 Task: Add an event with the title Second Networking Luncheon, date '2023/10/05', time 7:00 AM to 9:00 AMand add a description: The training workshop will be facilitated by experienced leadership experts who will provide guidance, insights, and practical tips throughout the session. Participants will have ample opportunities to ask questions, share experiences, and receive personalized feedback on their leadership development., put the event into Yellow category . Add location for the event as: Kuala Lumpur, Malaysia, logged in from the account softage.8@softage.netand send the event invitation to softage.5@softage.net and softage.6@softage.net. Set a reminder for the event 15 minutes before
Action: Mouse moved to (116, 148)
Screenshot: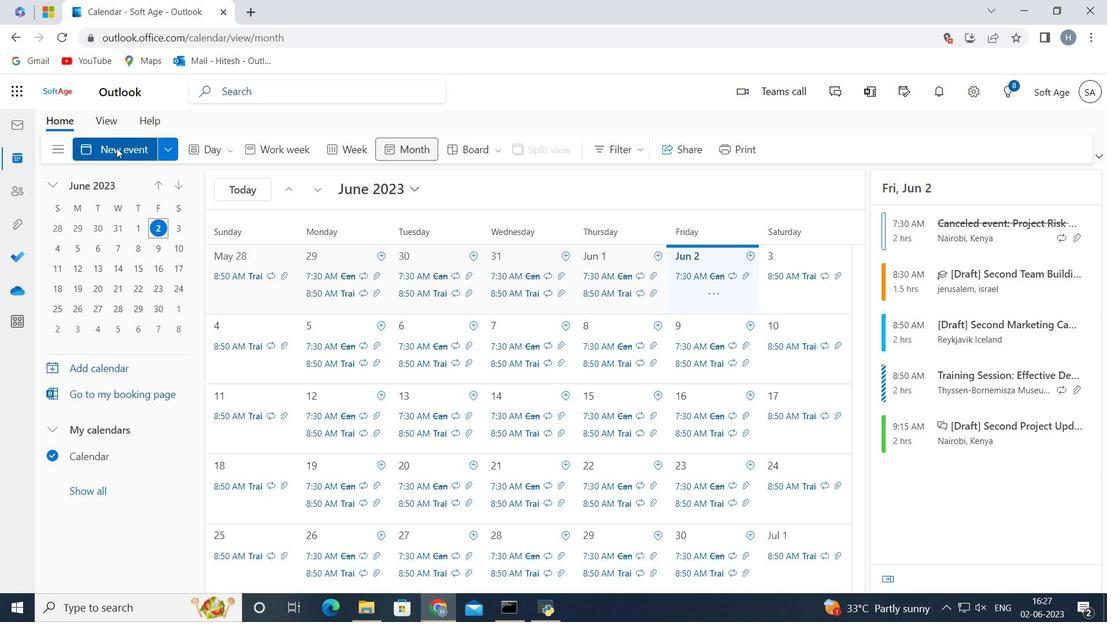 
Action: Mouse pressed left at (116, 148)
Screenshot: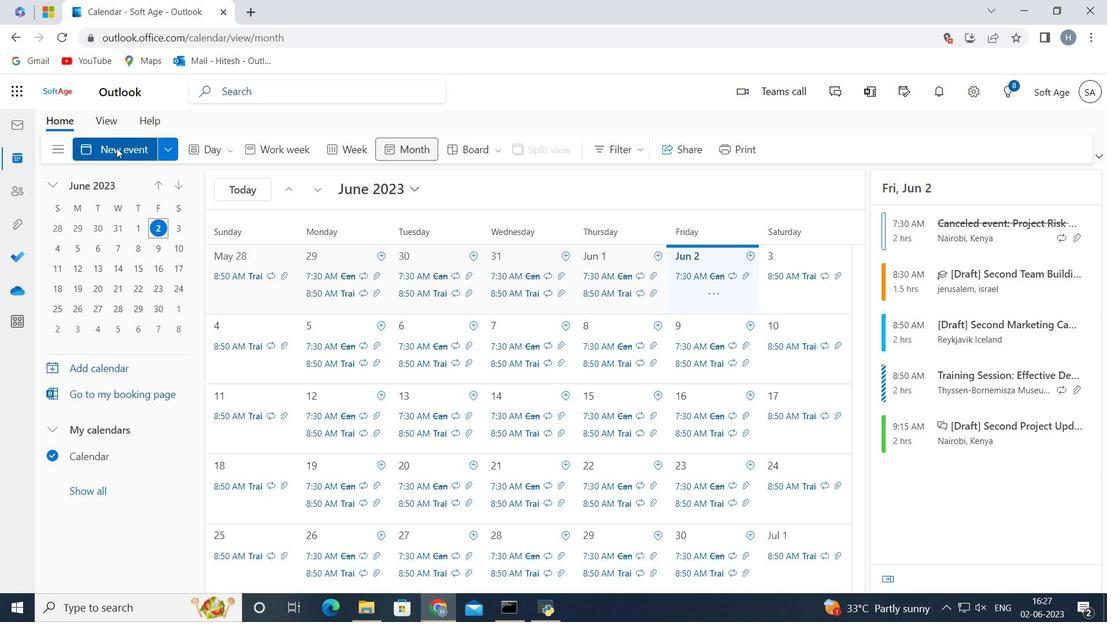 
Action: Mouse moved to (268, 237)
Screenshot: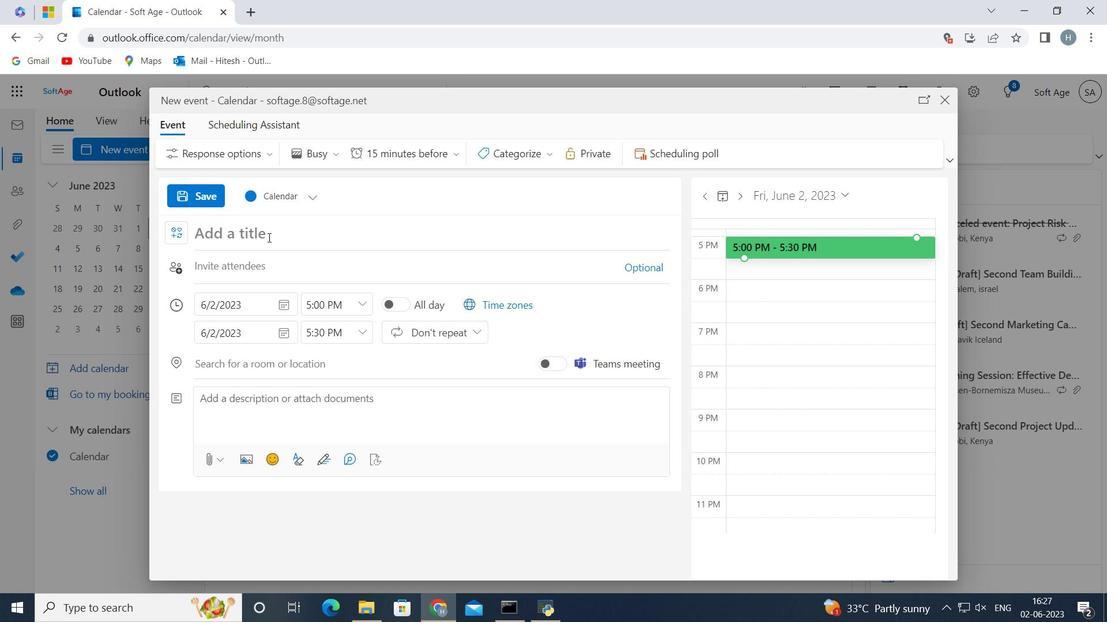 
Action: Key pressed <Key.shift>Second<Key.space><Key.shift><Key.shift><Key.shift><Key.shift><Key.shift><Key.shift><Key.shift><Key.shift><Key.shift><Key.shift><Key.shift>Networking<Key.space><Key.shift>Luncheon<Key.space>
Screenshot: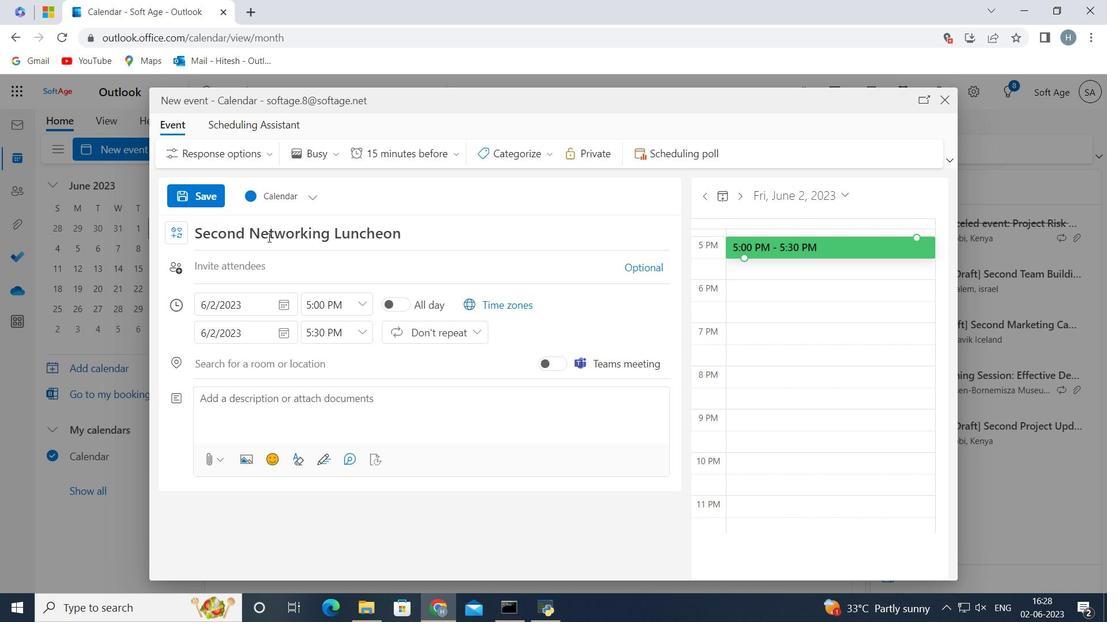 
Action: Mouse moved to (289, 307)
Screenshot: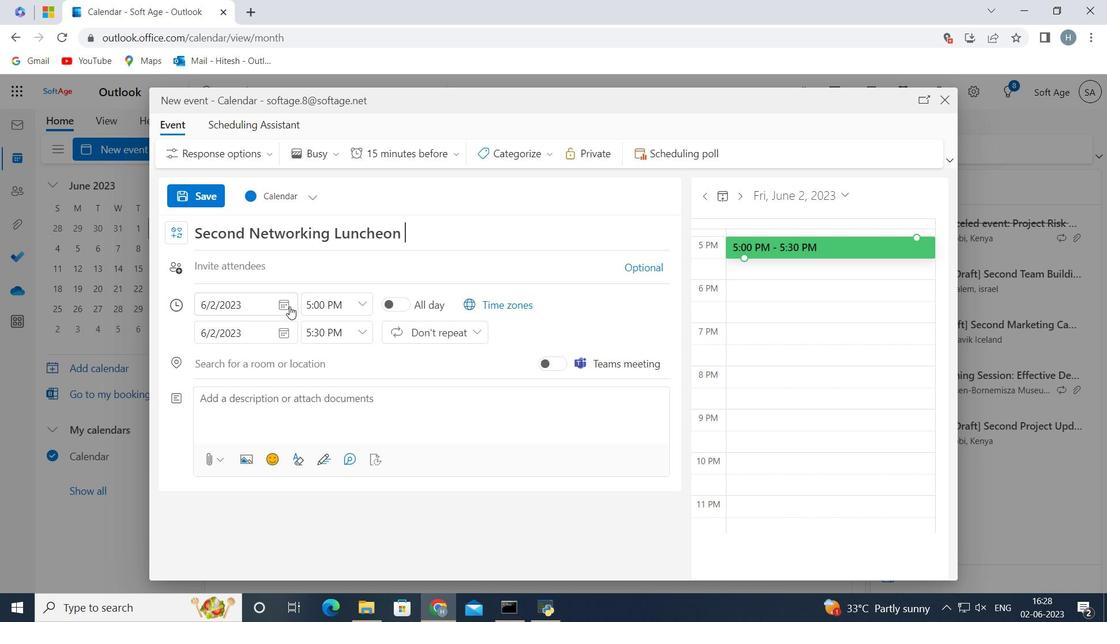 
Action: Mouse pressed left at (289, 307)
Screenshot: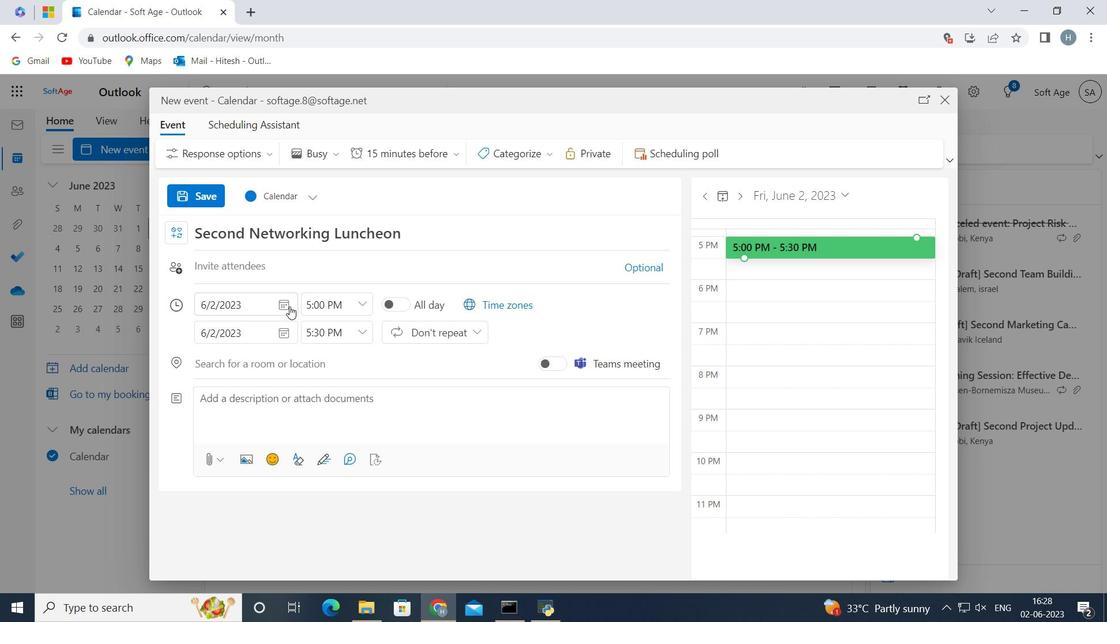
Action: Mouse moved to (334, 327)
Screenshot: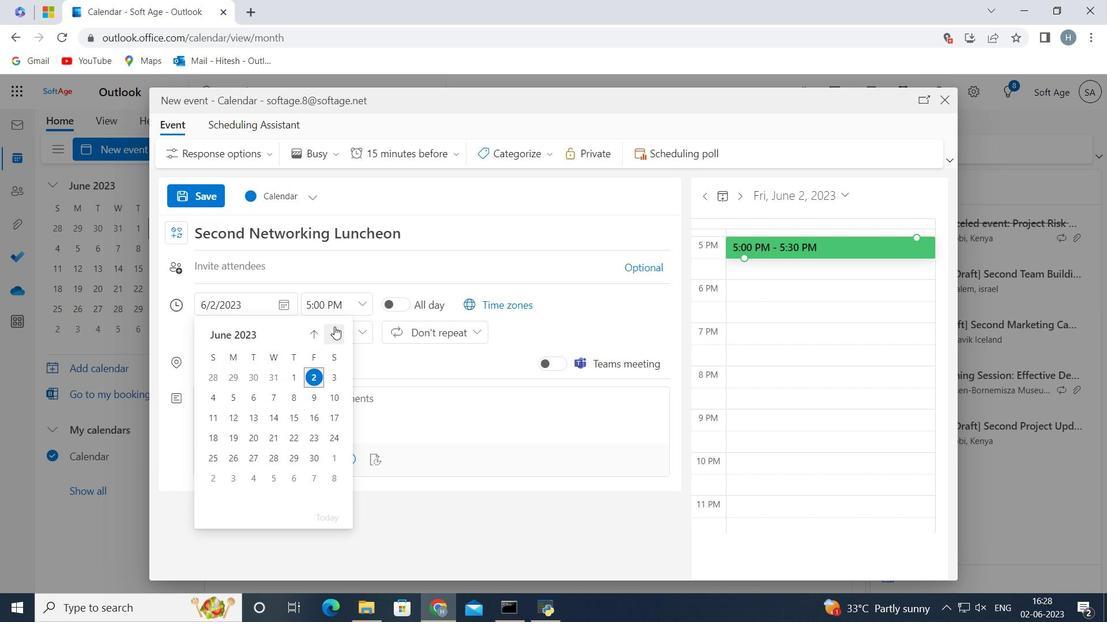 
Action: Mouse pressed left at (334, 327)
Screenshot: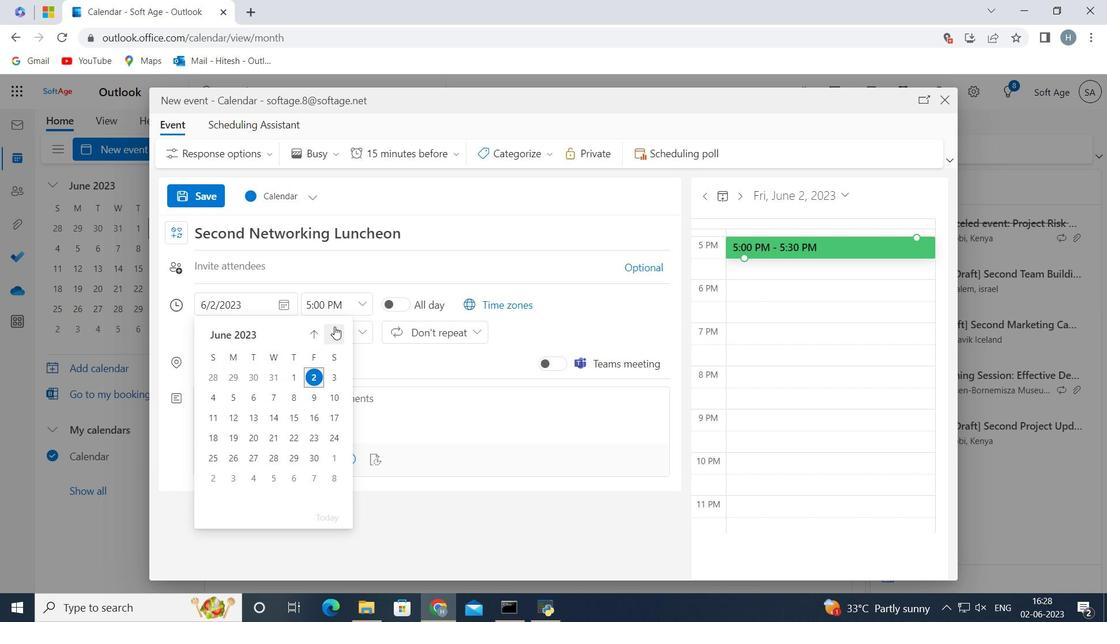 
Action: Mouse pressed left at (334, 327)
Screenshot: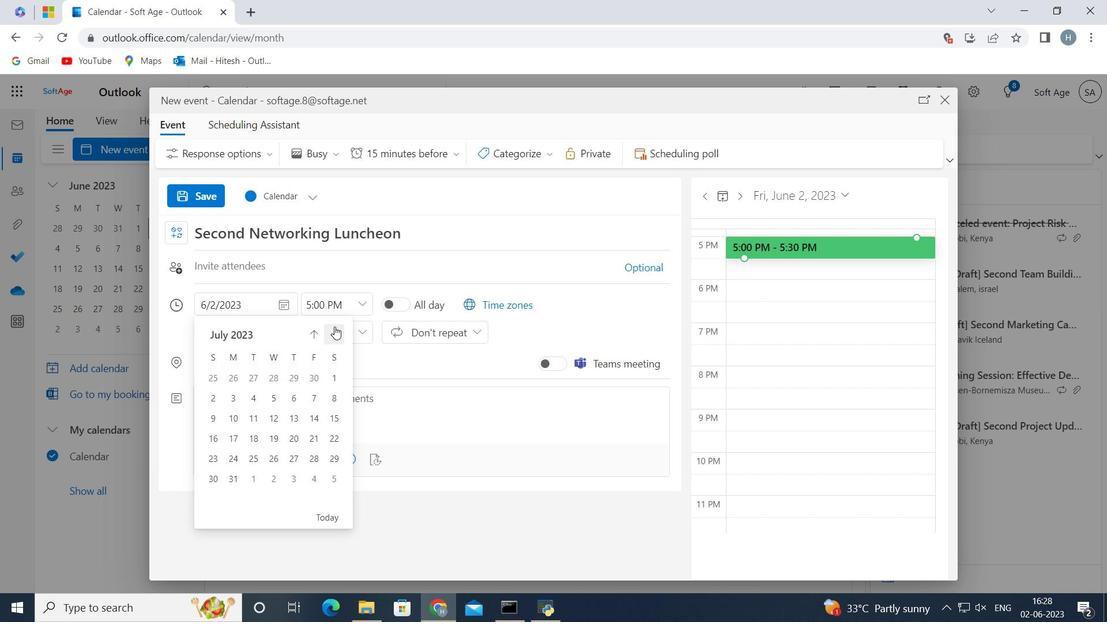 
Action: Mouse pressed left at (334, 327)
Screenshot: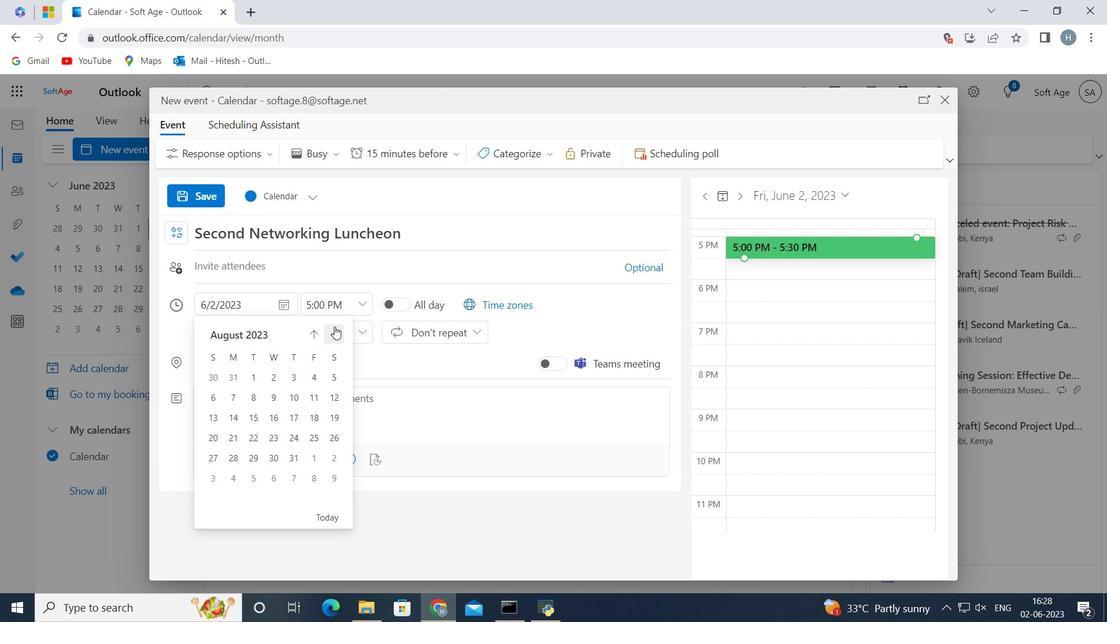 
Action: Mouse pressed left at (334, 327)
Screenshot: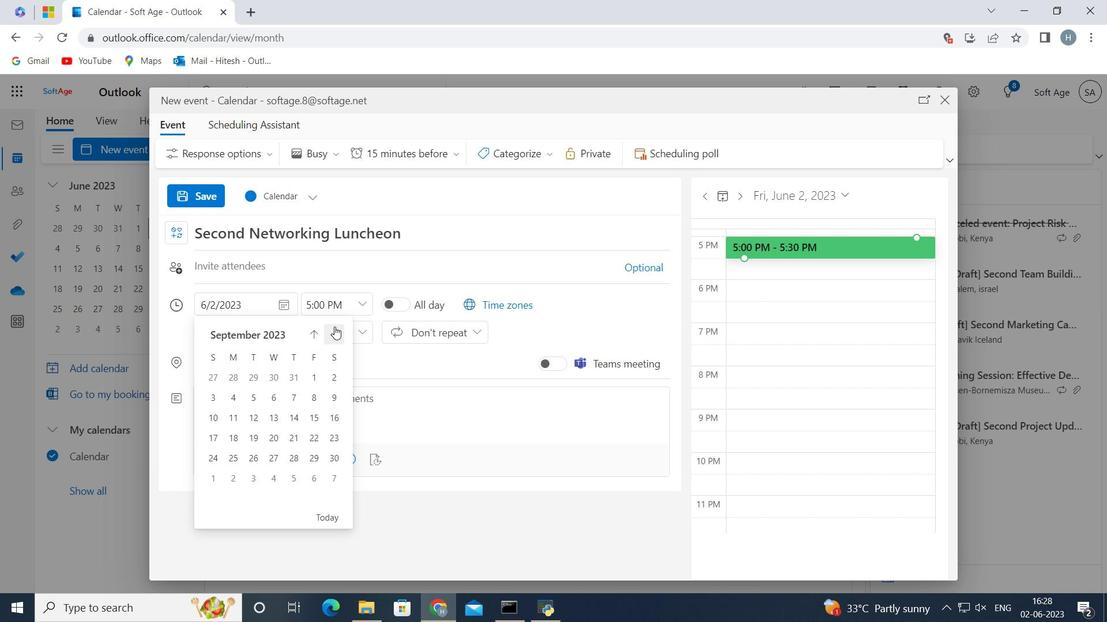 
Action: Mouse moved to (292, 376)
Screenshot: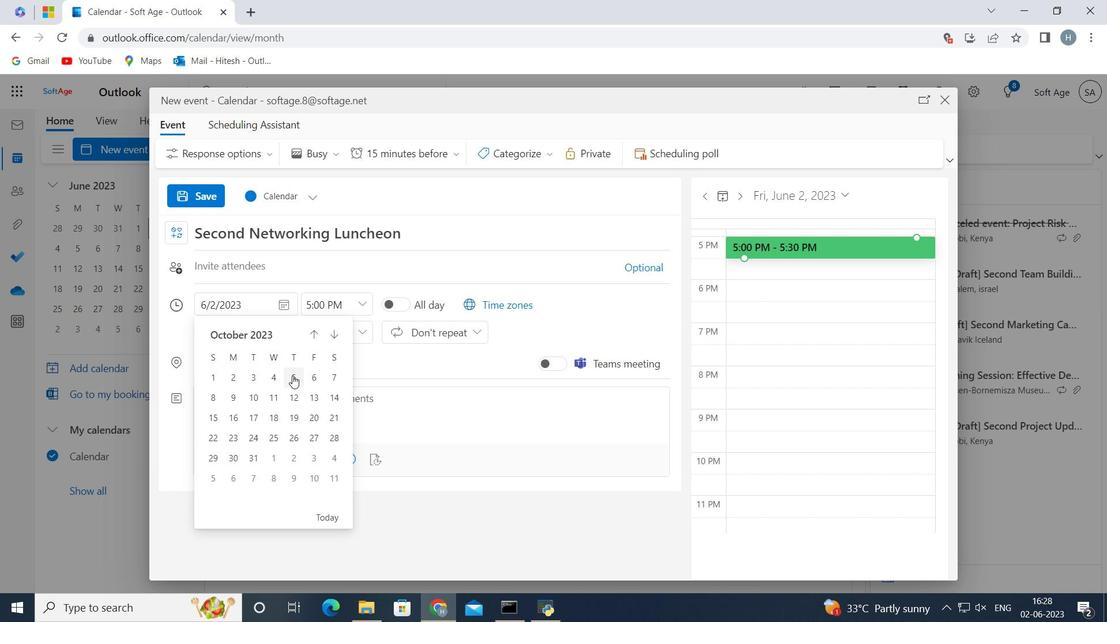 
Action: Mouse pressed left at (292, 376)
Screenshot: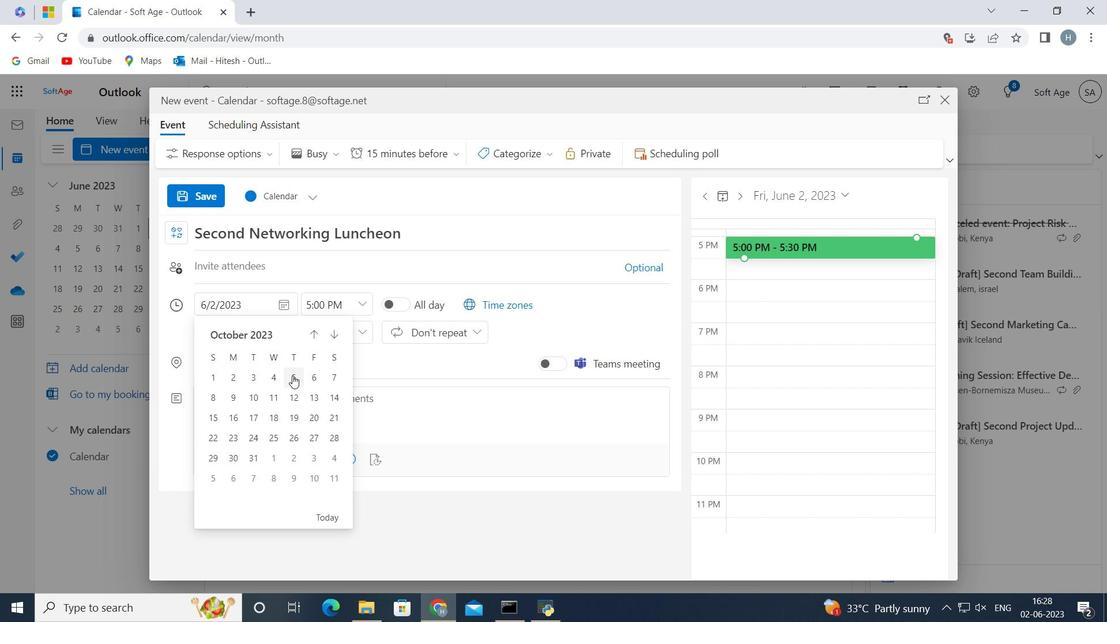 
Action: Mouse moved to (358, 302)
Screenshot: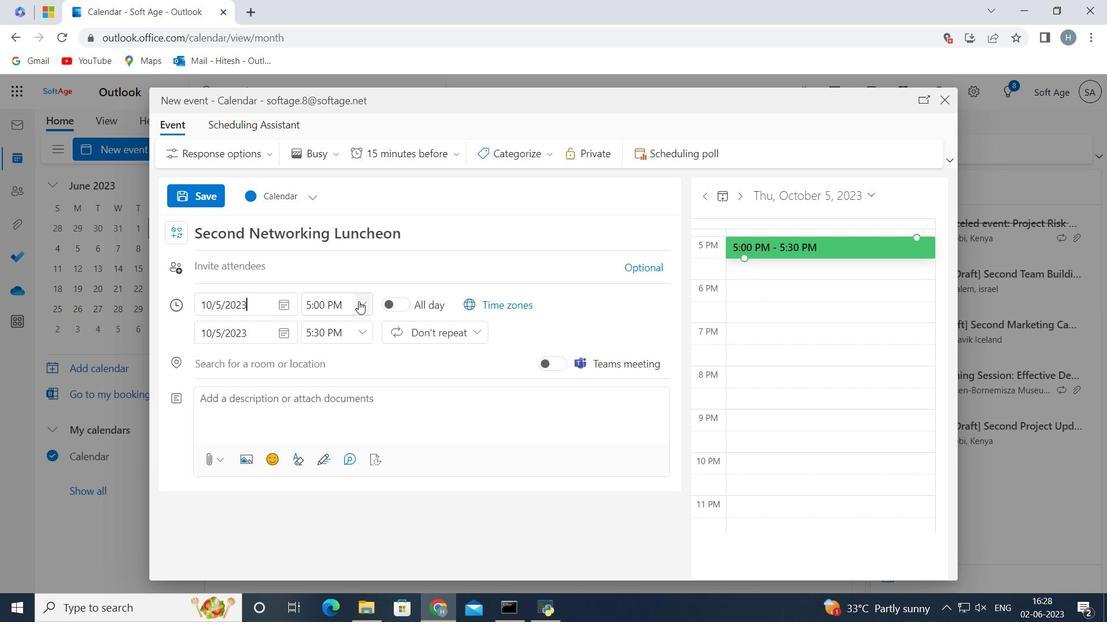 
Action: Mouse pressed left at (358, 302)
Screenshot: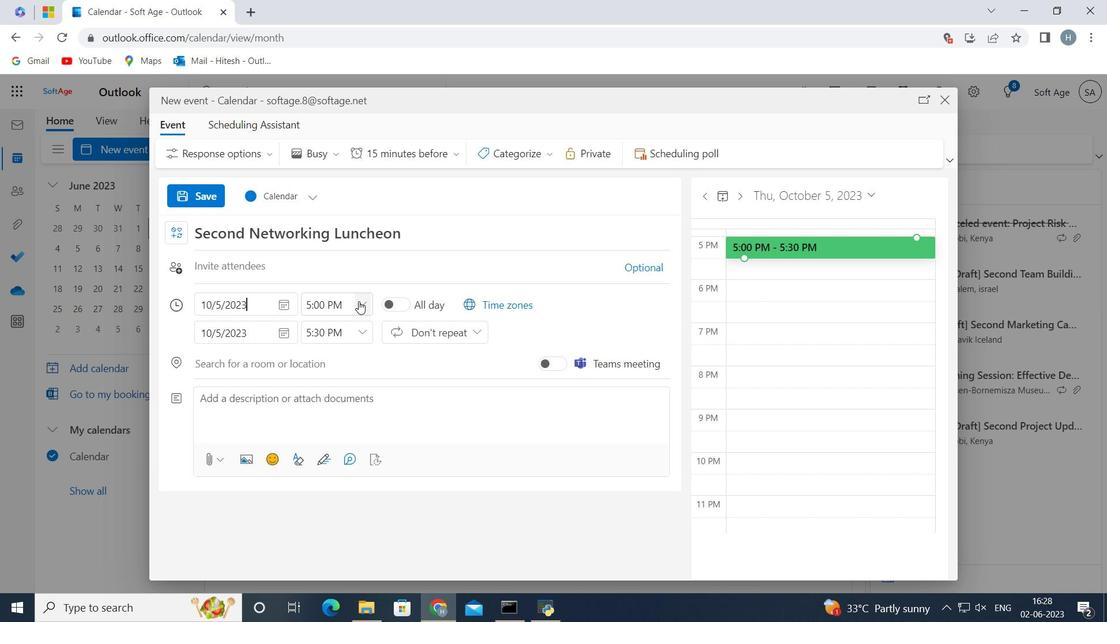 
Action: Mouse moved to (384, 408)
Screenshot: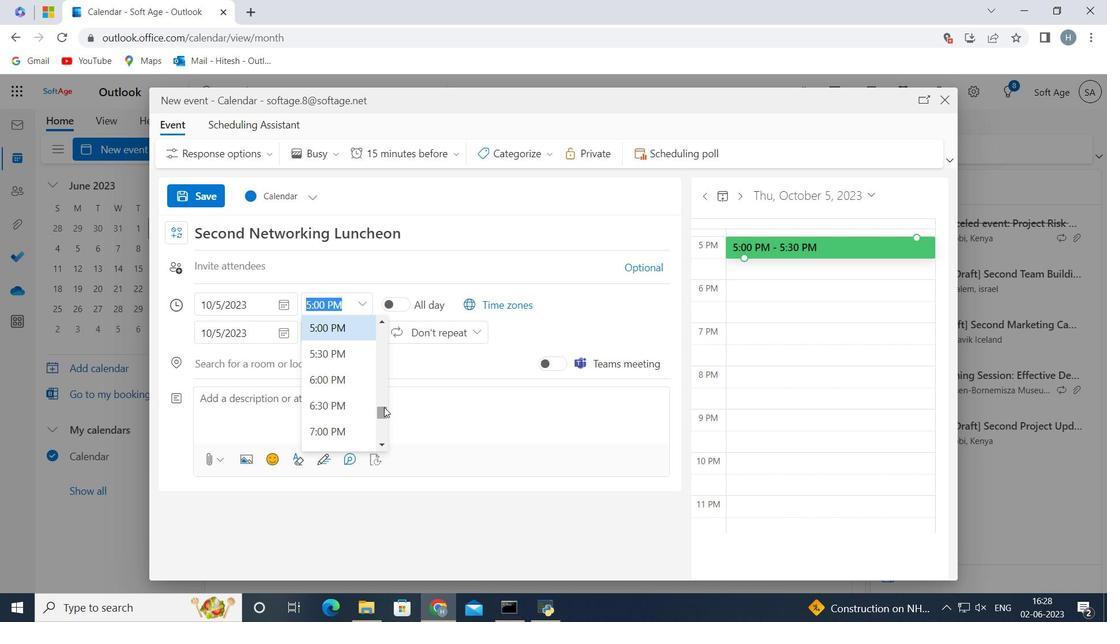 
Action: Mouse pressed left at (384, 408)
Screenshot: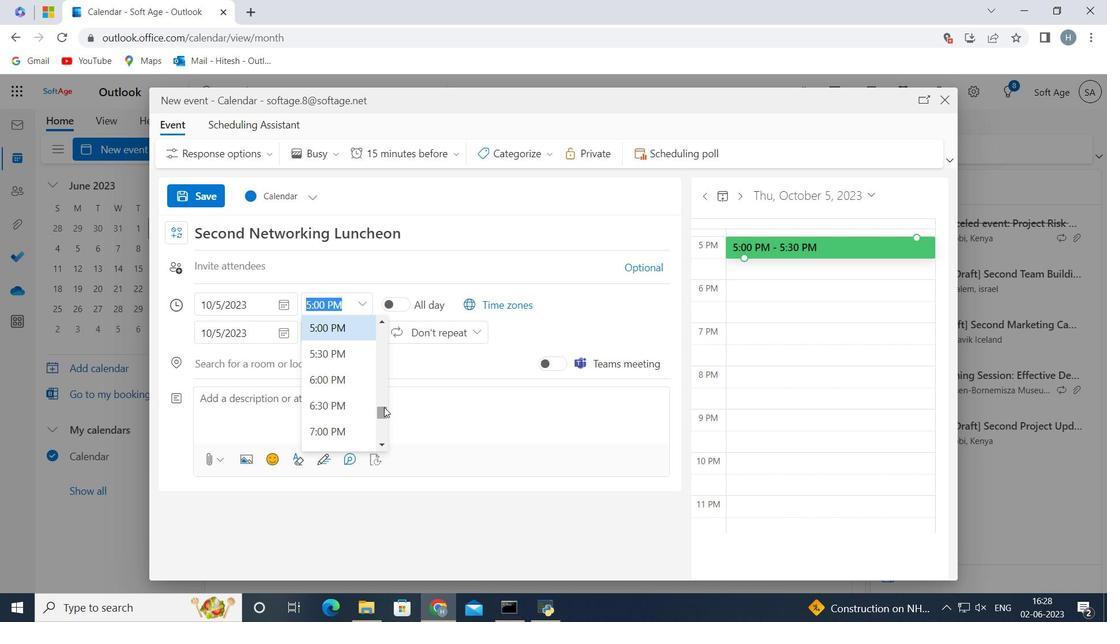 
Action: Mouse moved to (386, 365)
Screenshot: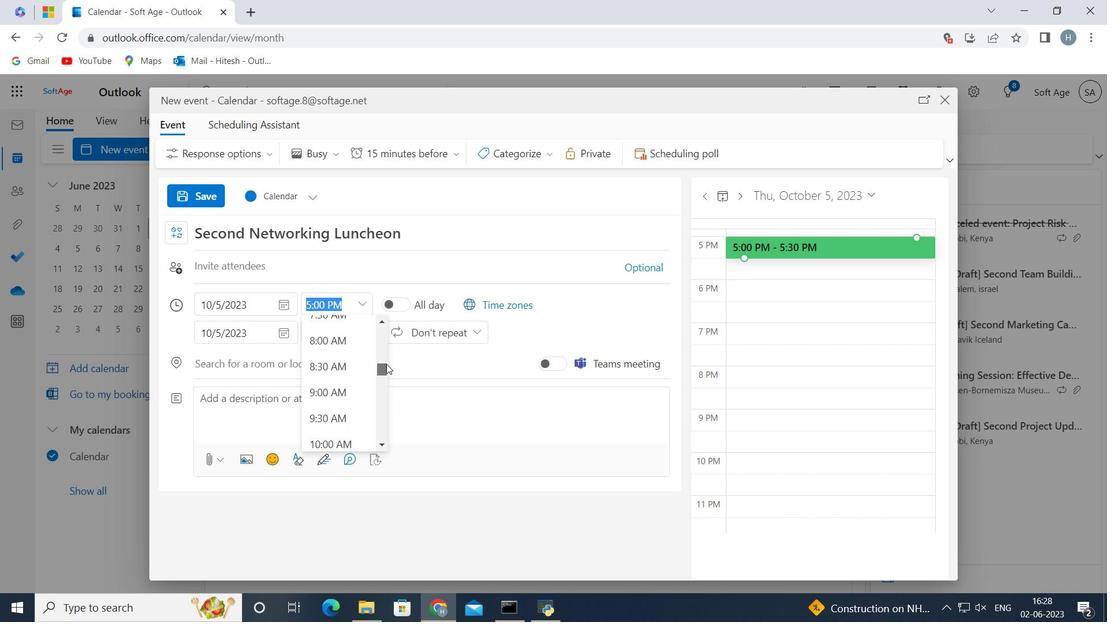 
Action: Mouse pressed left at (386, 365)
Screenshot: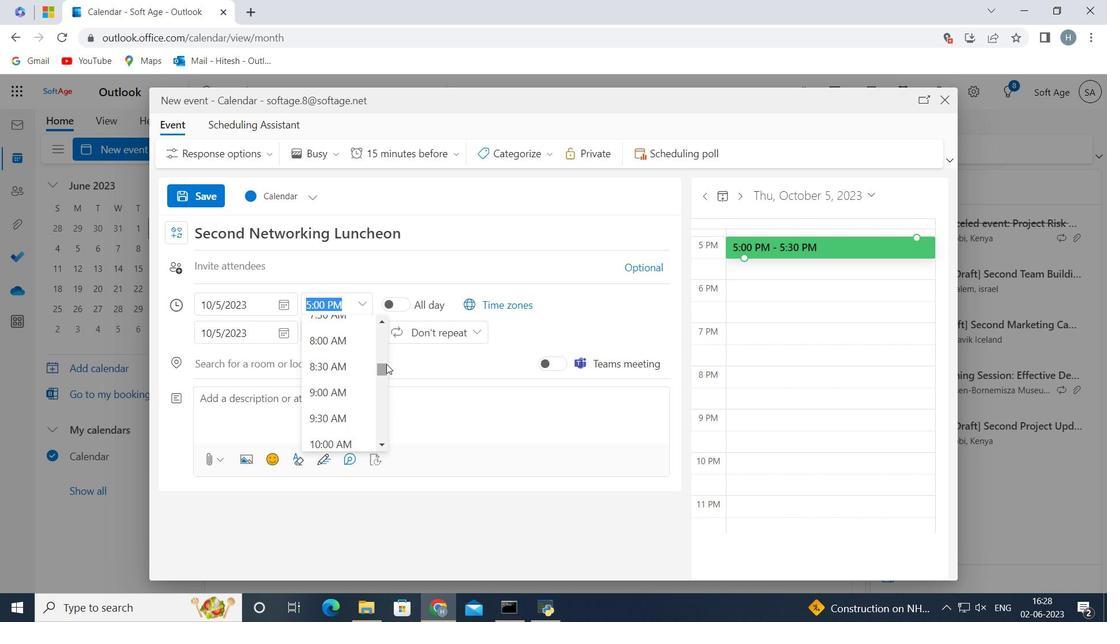 
Action: Mouse moved to (341, 352)
Screenshot: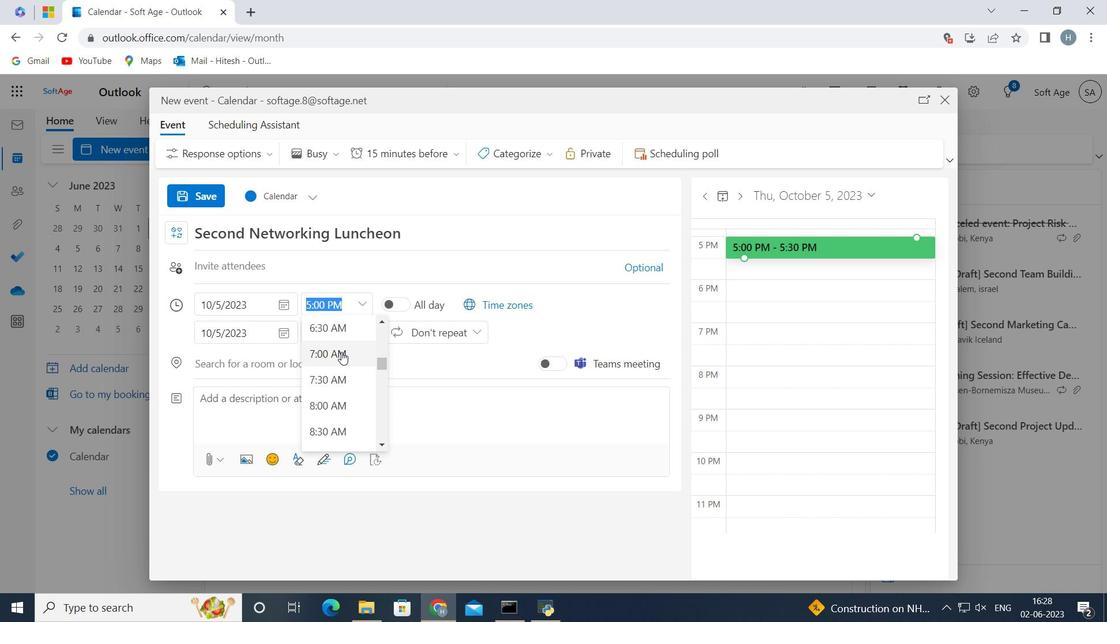 
Action: Mouse pressed left at (341, 352)
Screenshot: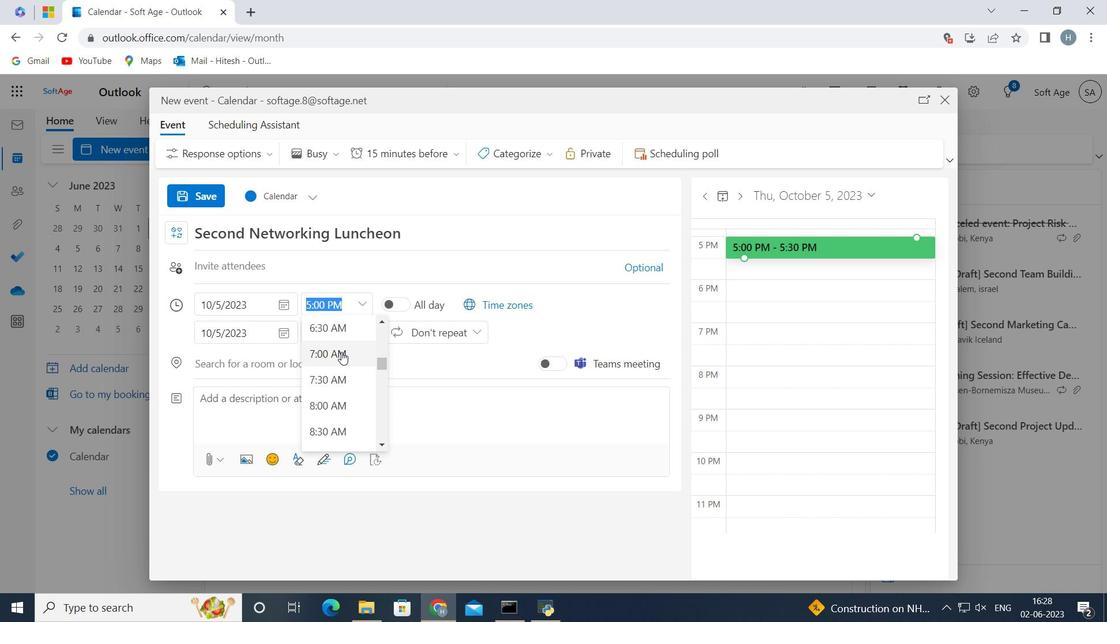
Action: Mouse moved to (362, 326)
Screenshot: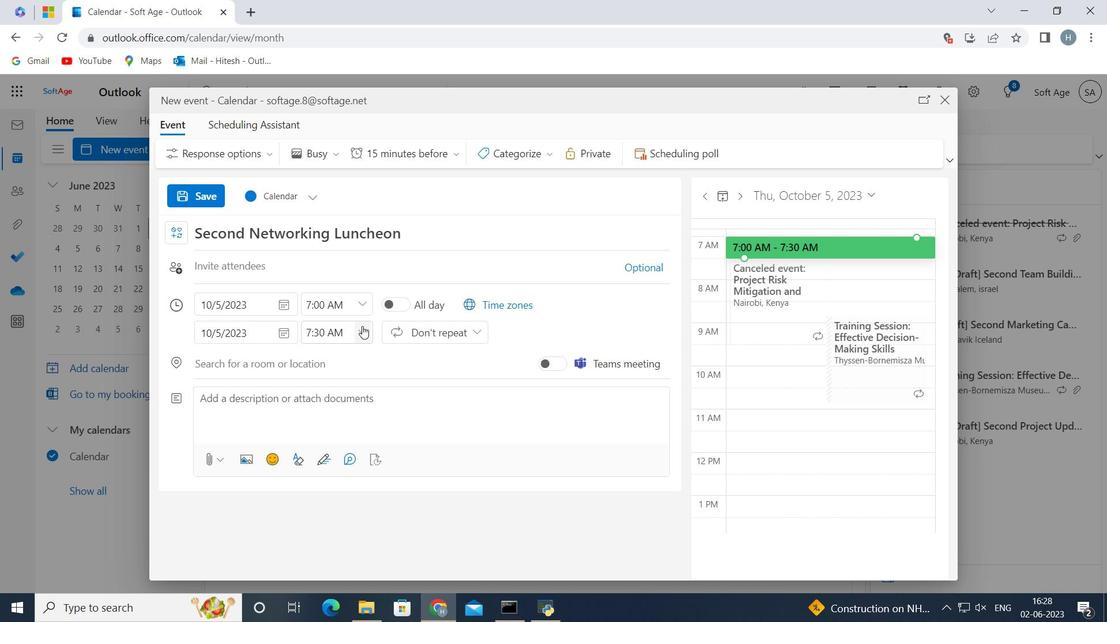 
Action: Mouse pressed left at (362, 326)
Screenshot: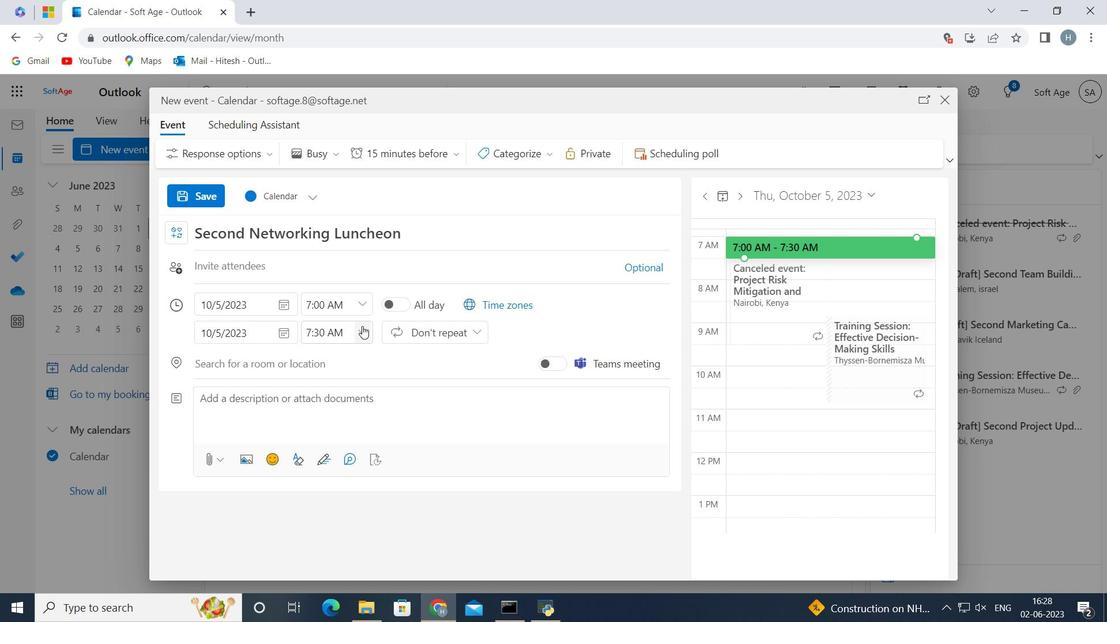 
Action: Mouse moved to (363, 429)
Screenshot: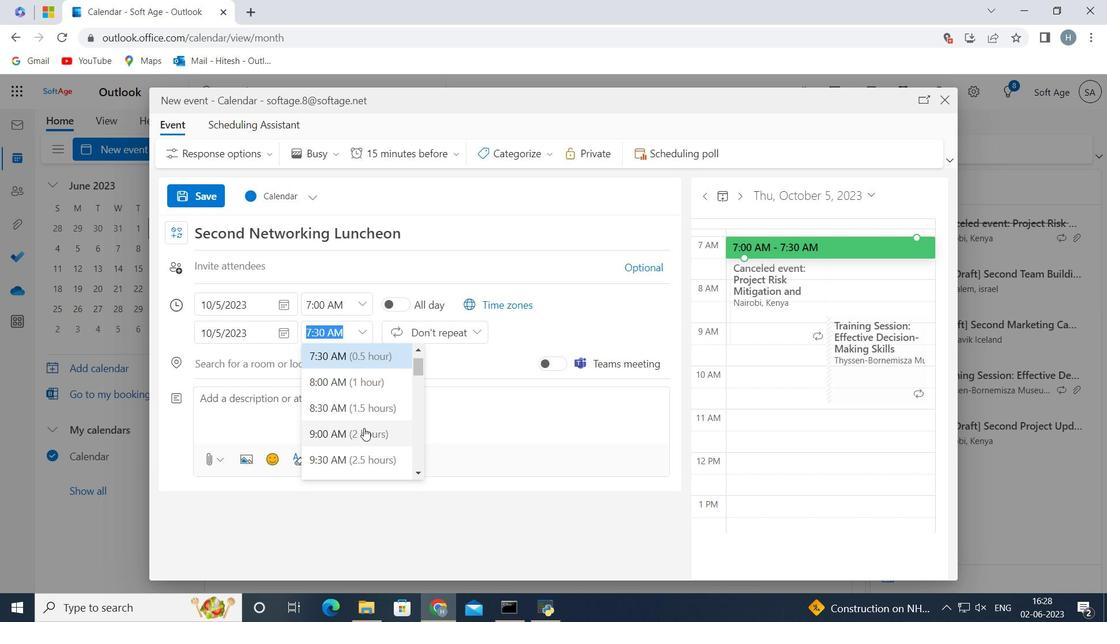 
Action: Mouse pressed left at (363, 429)
Screenshot: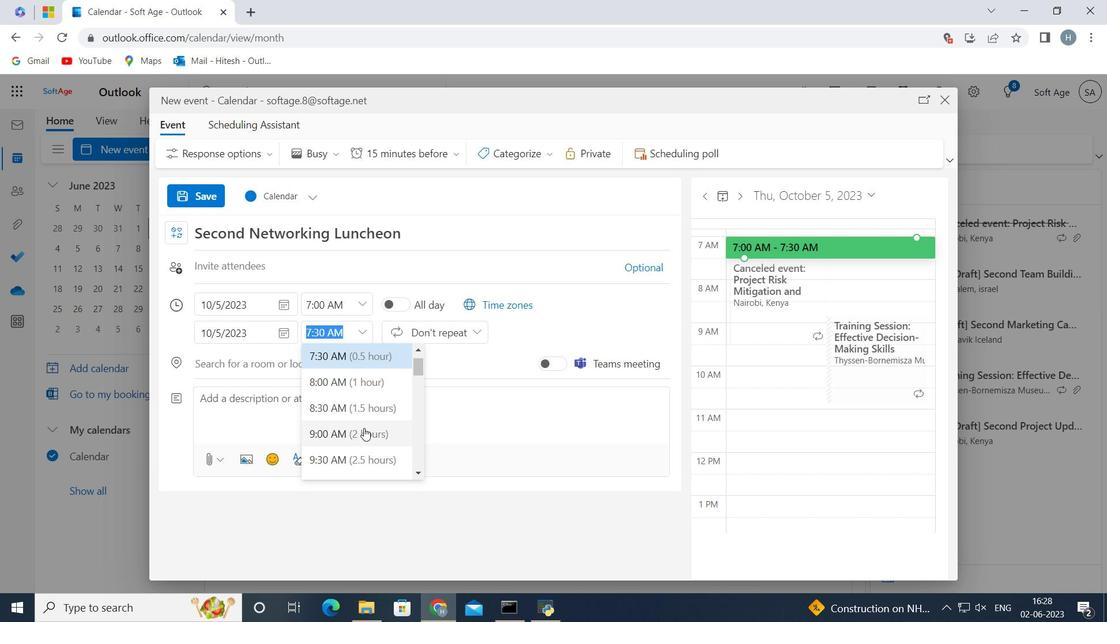 
Action: Mouse moved to (307, 399)
Screenshot: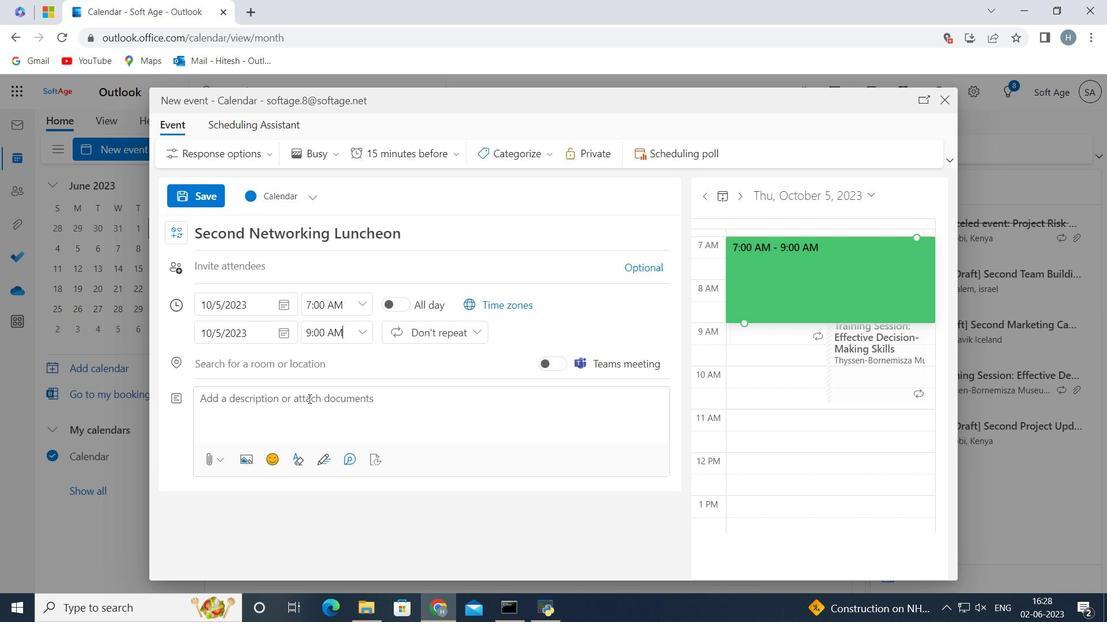 
Action: Mouse pressed left at (307, 399)
Screenshot: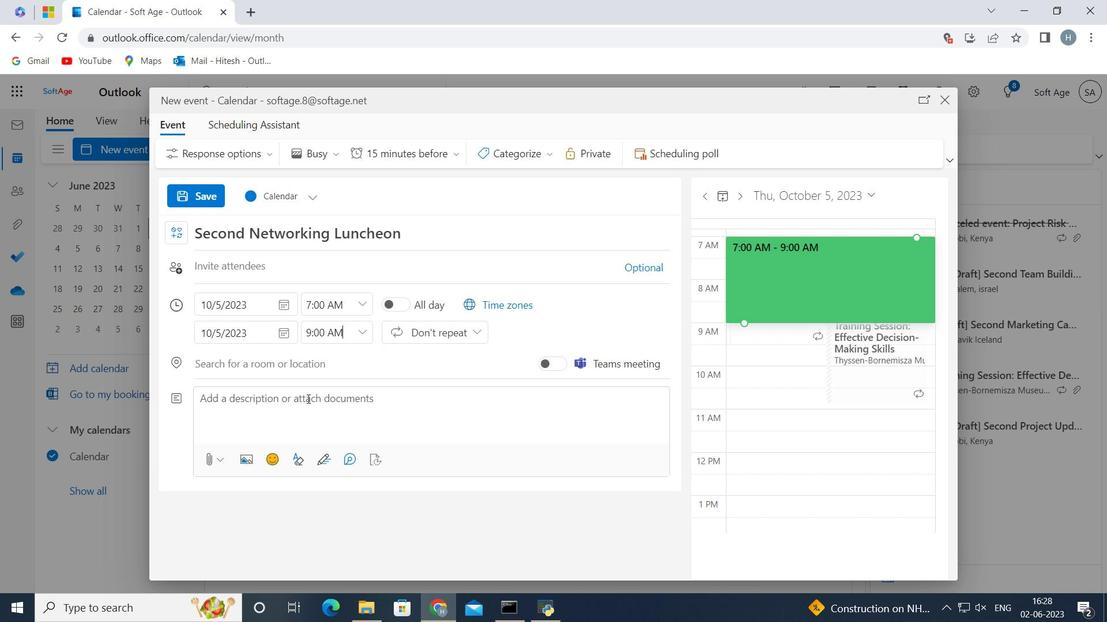 
Action: Key pressed <Key.shift>The<Key.space>training<Key.space>workshop<Key.space>will<Key.space>be<Key.space><Key.shift>facilitated<Key.space>by<Key.space>experienced<Key.space>leadership<Key.space>experts<Key.space>who<Key.space>will<Key.space>provide<Key.space>q<Key.backspace>guidance,<Key.space>ind<Key.backspace>sights<Key.space>and<Key.space>practical<Key.space>tips<Key.space>throughpo<Key.backspace><Key.backspace>out<Key.space>the<Key.space>session,<Key.space>participants<Key.space>will<Key.space>have<Key.space>ample<Key.space>opportunities<Key.space>to<Key.space>ask<Key.space>questions<Key.space>share<Key.space>experiences<Key.space>and<Key.space>reci<Key.backspace>eive<Key.space>personalized<Key.space>feedback<Key.space>on<Key.space>their<Key.space>leadership<Key.space>development<Key.space>
Screenshot: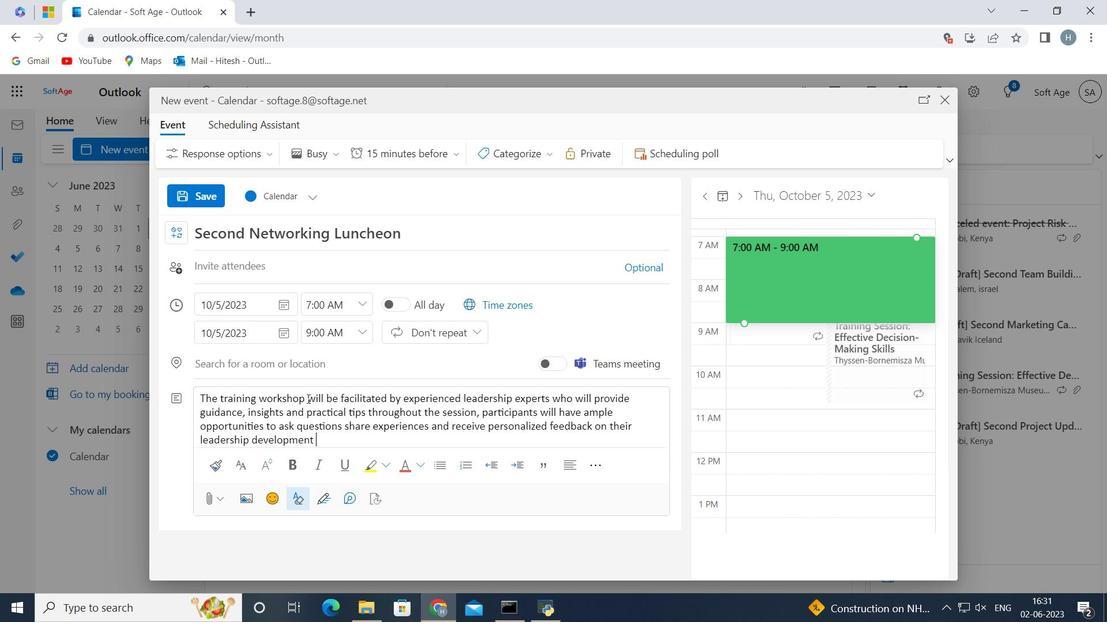 
Action: Mouse moved to (552, 150)
Screenshot: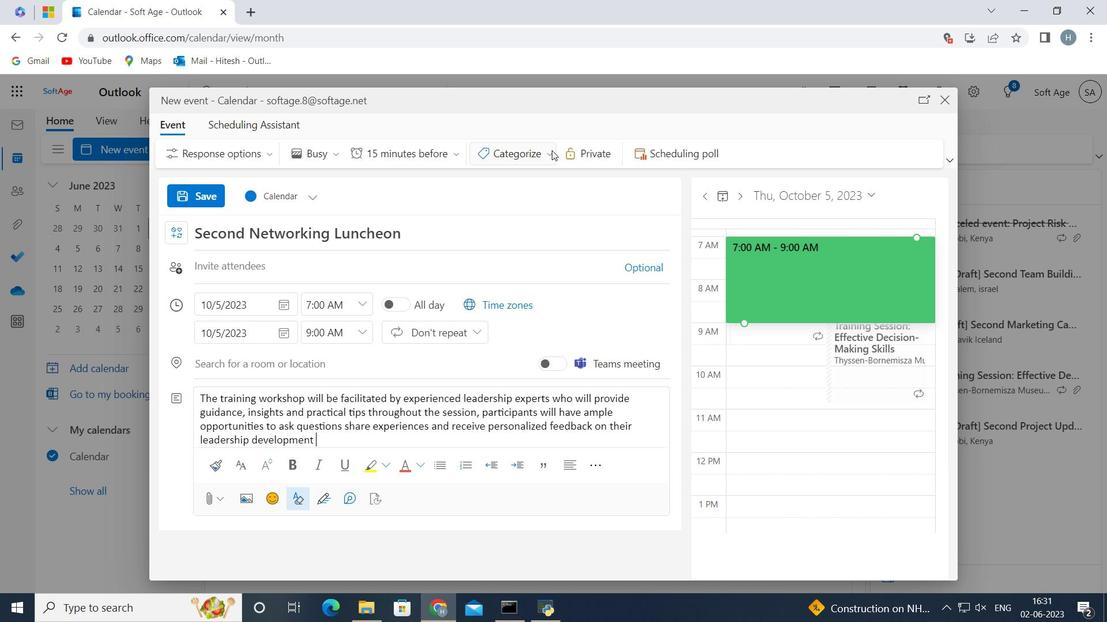 
Action: Mouse pressed left at (552, 150)
Screenshot: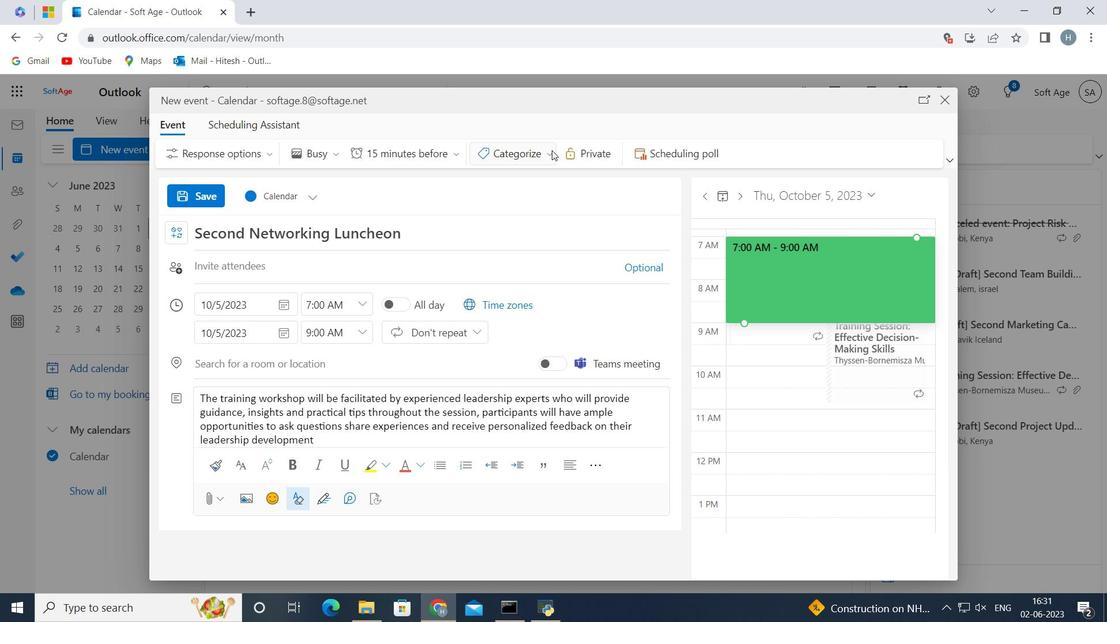 
Action: Mouse moved to (532, 293)
Screenshot: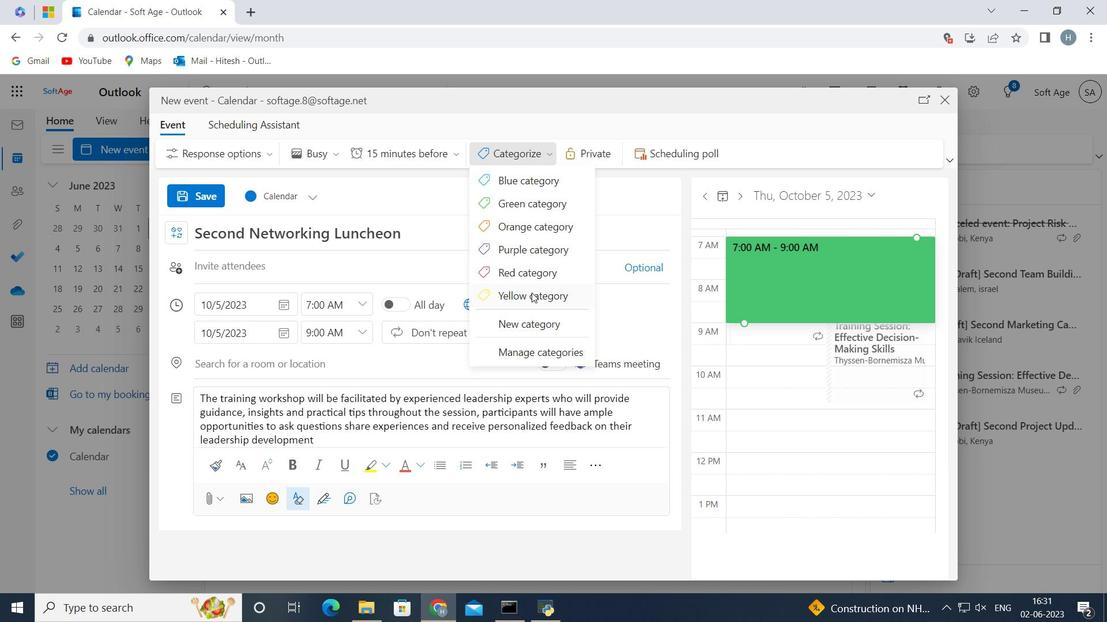 
Action: Mouse pressed left at (532, 293)
Screenshot: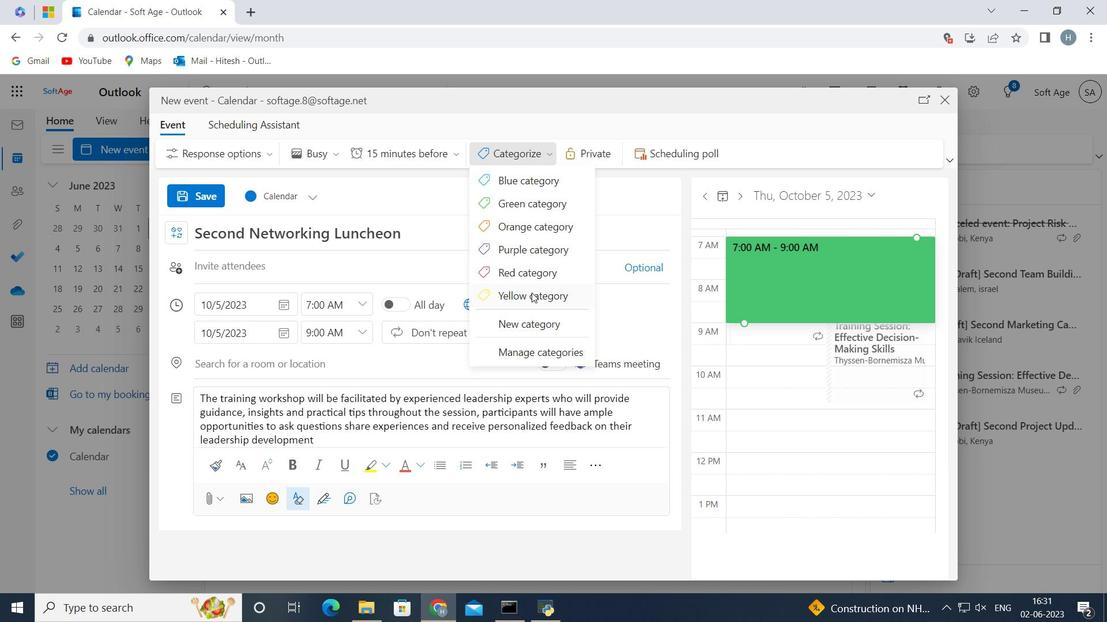 
Action: Mouse moved to (342, 362)
Screenshot: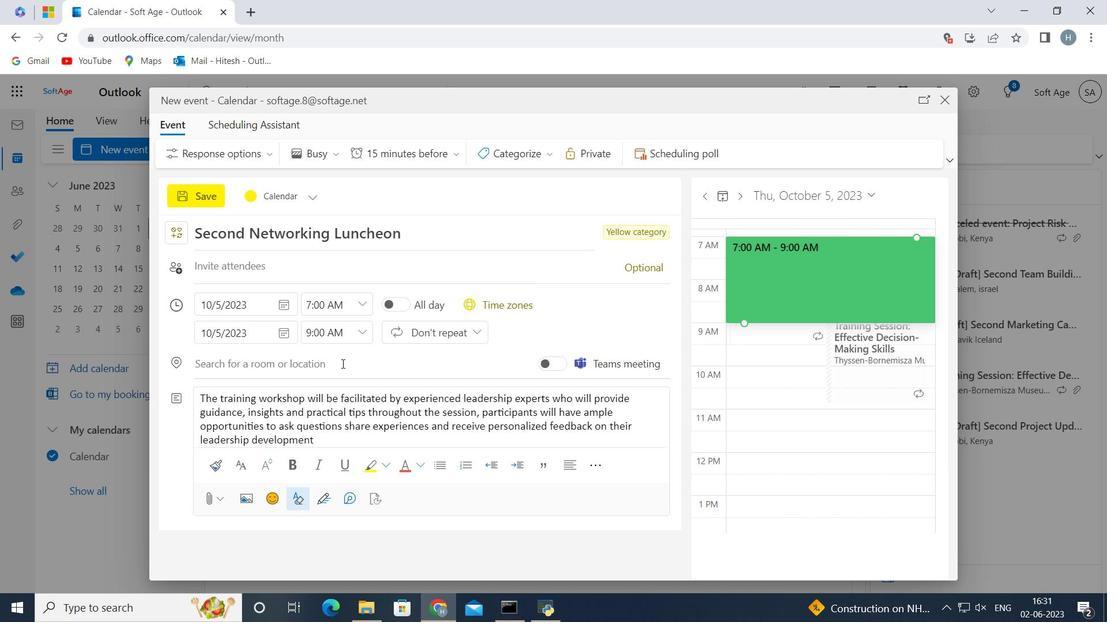 
Action: Mouse pressed left at (342, 362)
Screenshot: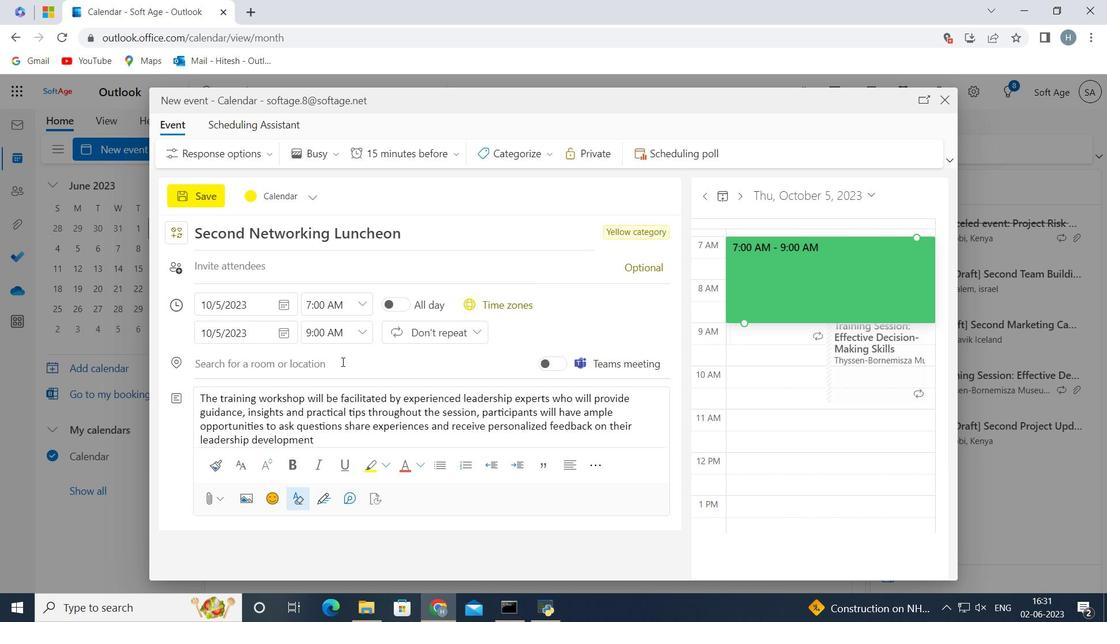 
Action: Key pressed <Key.shift><Key.shift><Key.shift><Key.shift><Key.shift><Key.shift><Key.shift><Key.shift><Key.shift><Key.shift><Key.shift><Key.shift><Key.shift><Key.shift><Key.shift><Key.shift>Kuala<Key.space><Key.shift>Lumpur,<Key.space><Key.shift><<Key.backspace><Key.shift>Malaysia<Key.enter>
Screenshot: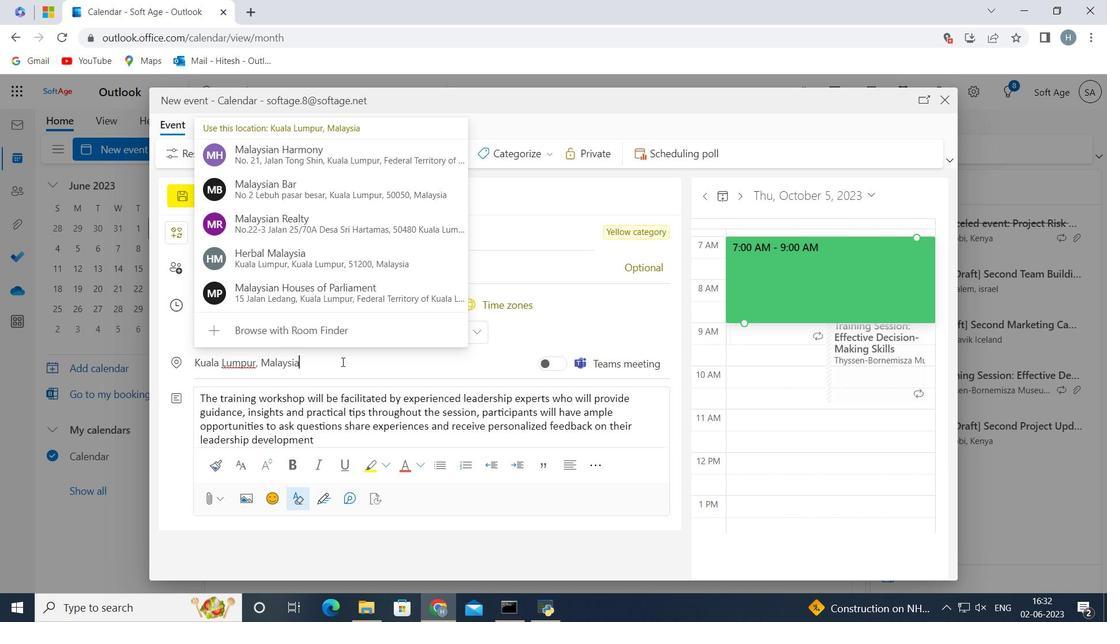 
Action: Mouse moved to (624, 313)
Screenshot: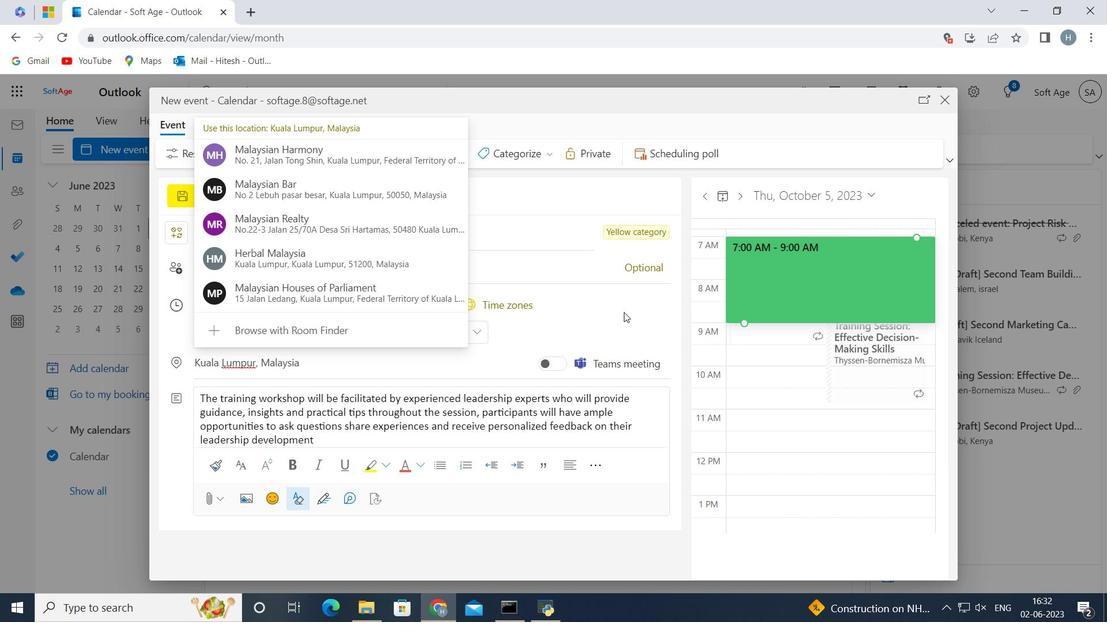
Action: Mouse pressed left at (624, 313)
Screenshot: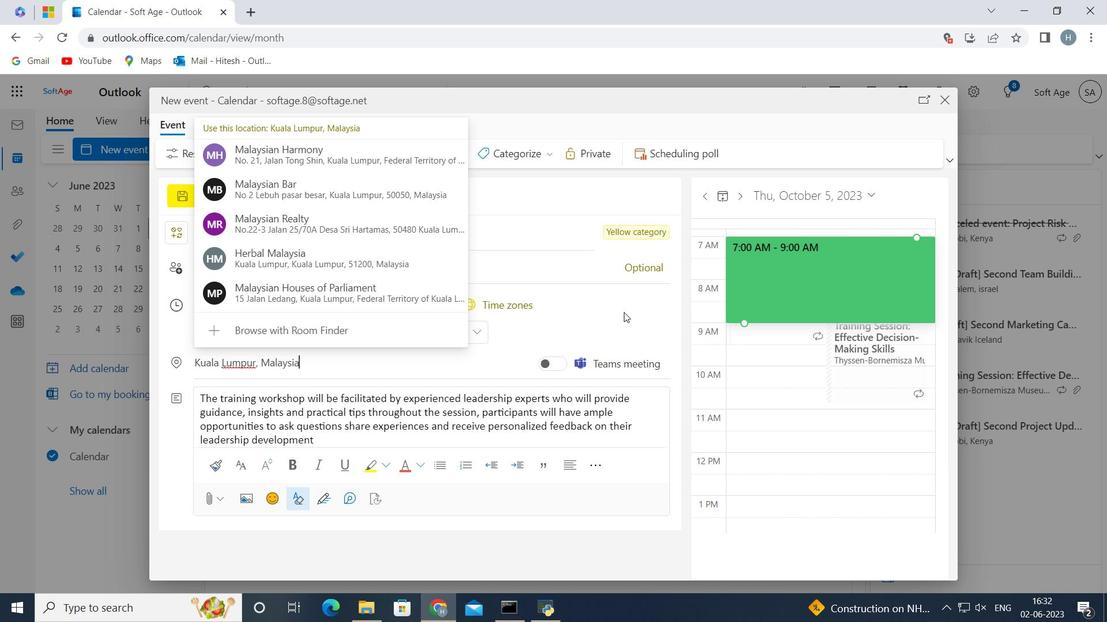 
Action: Mouse moved to (301, 266)
Screenshot: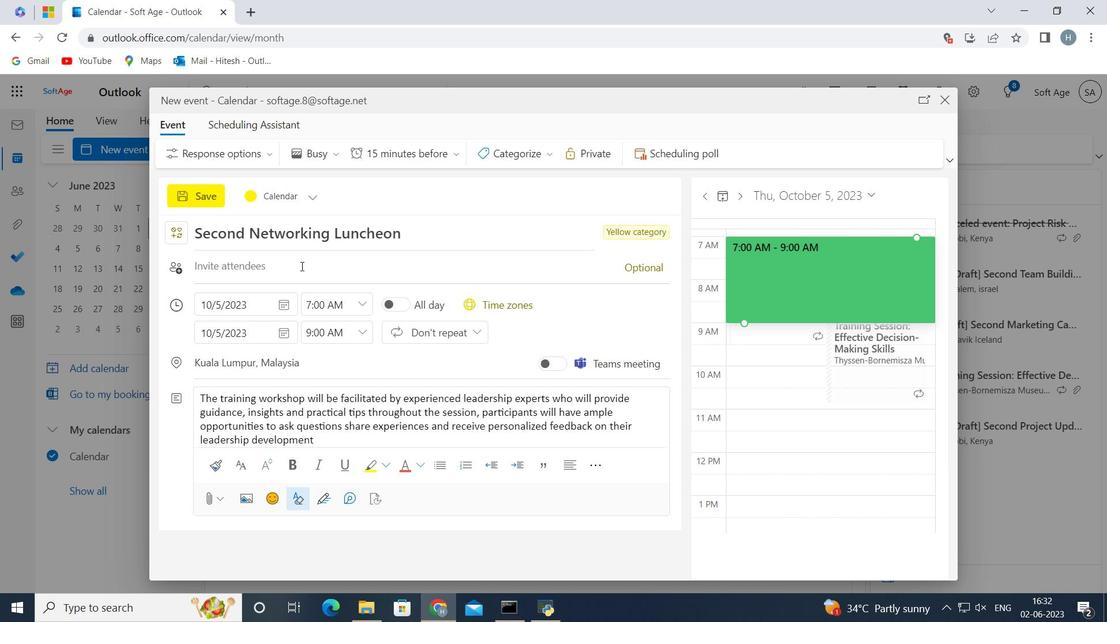 
Action: Mouse pressed left at (301, 266)
Screenshot: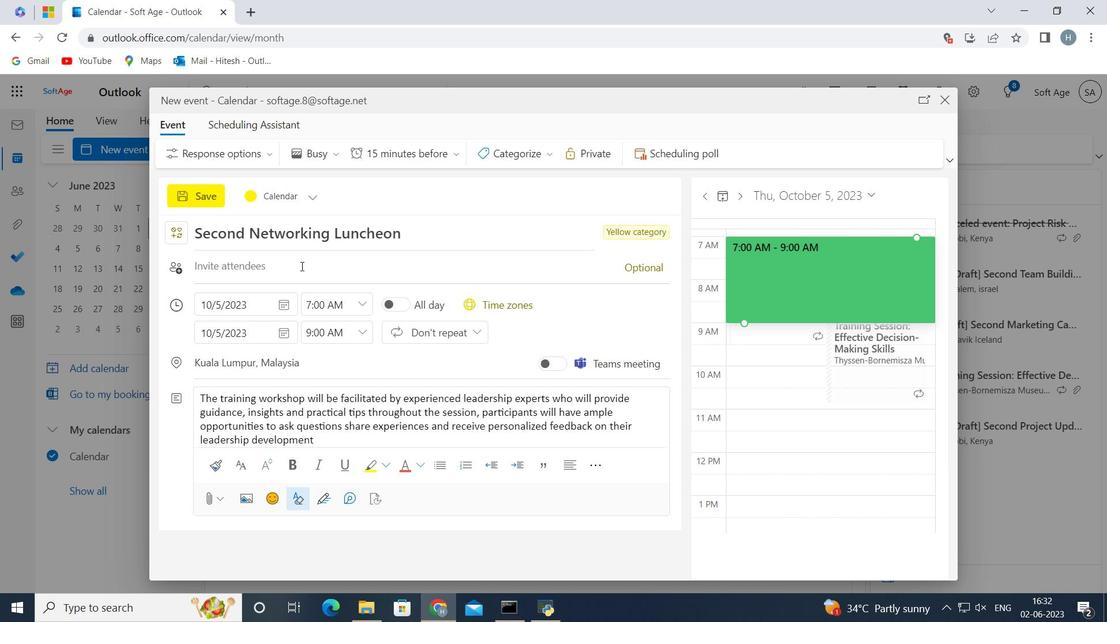 
Action: Key pressed softage.5<Key.shift>@softage.net
Screenshot: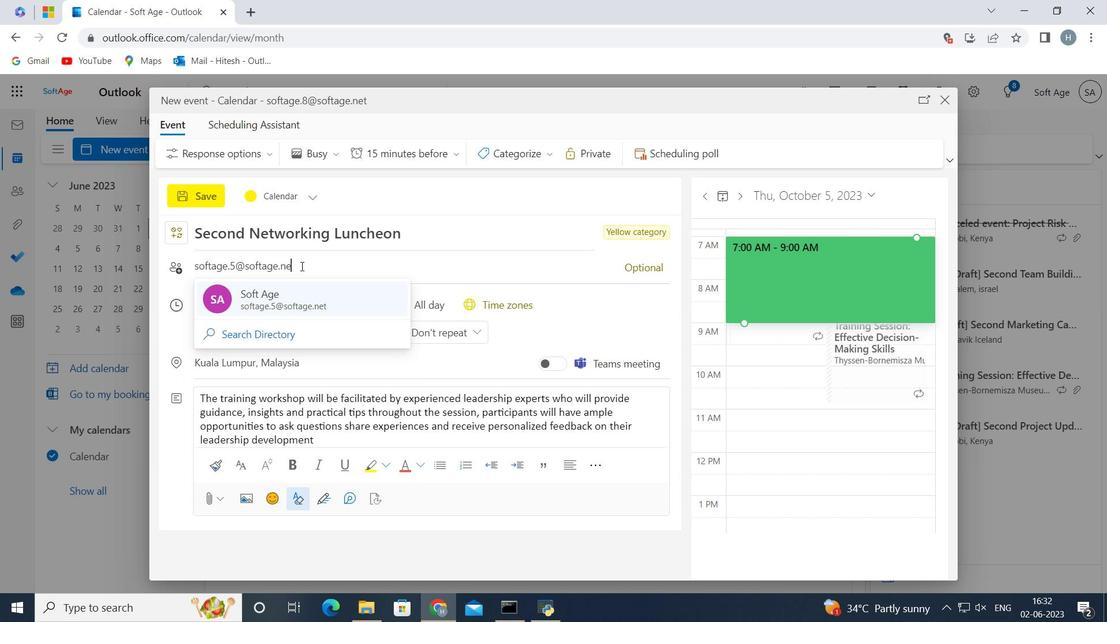 
Action: Mouse moved to (299, 304)
Screenshot: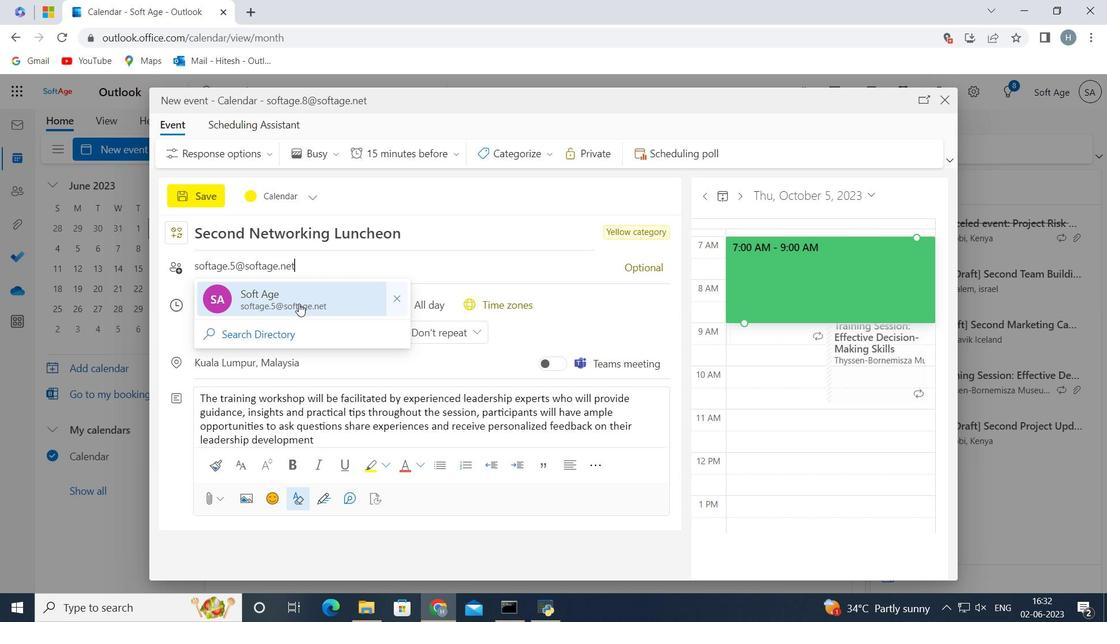 
Action: Mouse pressed left at (299, 304)
Screenshot: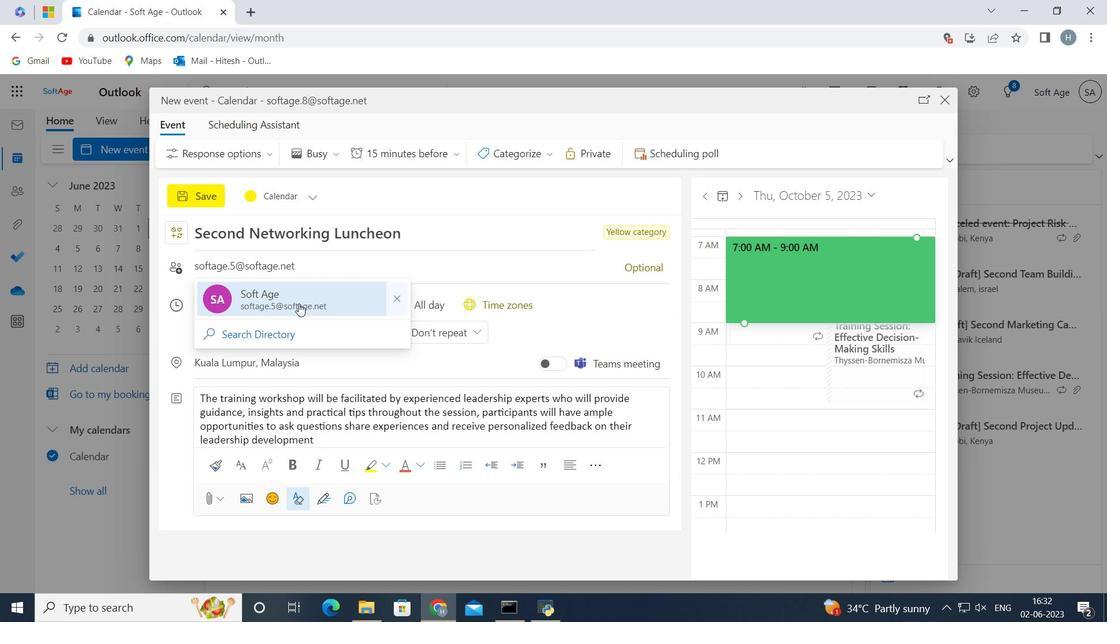 
Action: Key pressed softage.6<Key.shift>@softage.net
Screenshot: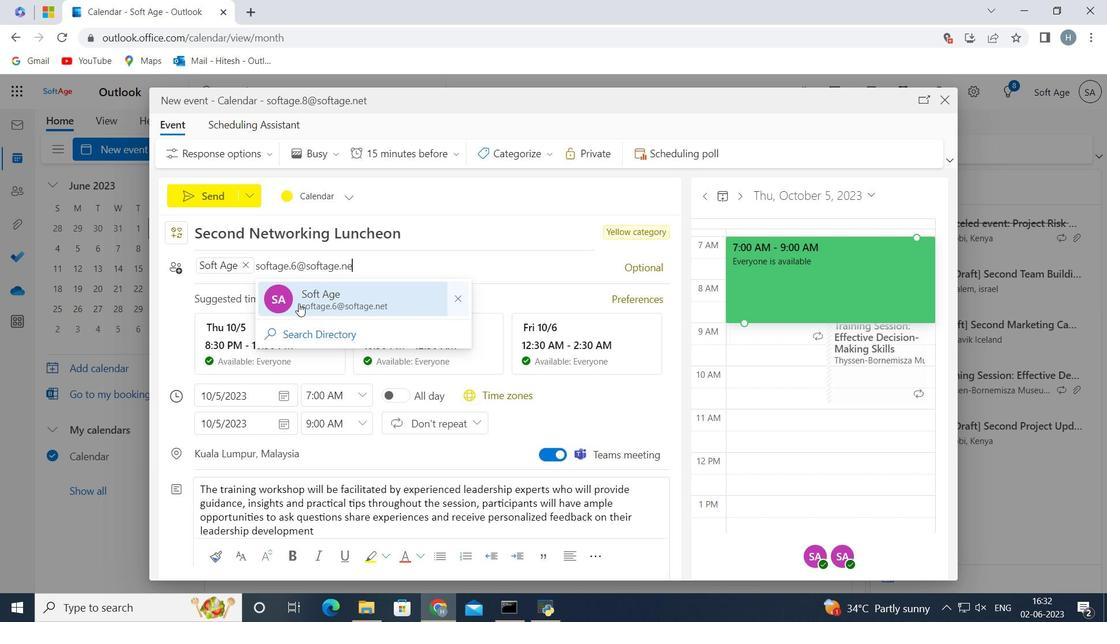 
Action: Mouse pressed left at (299, 304)
Screenshot: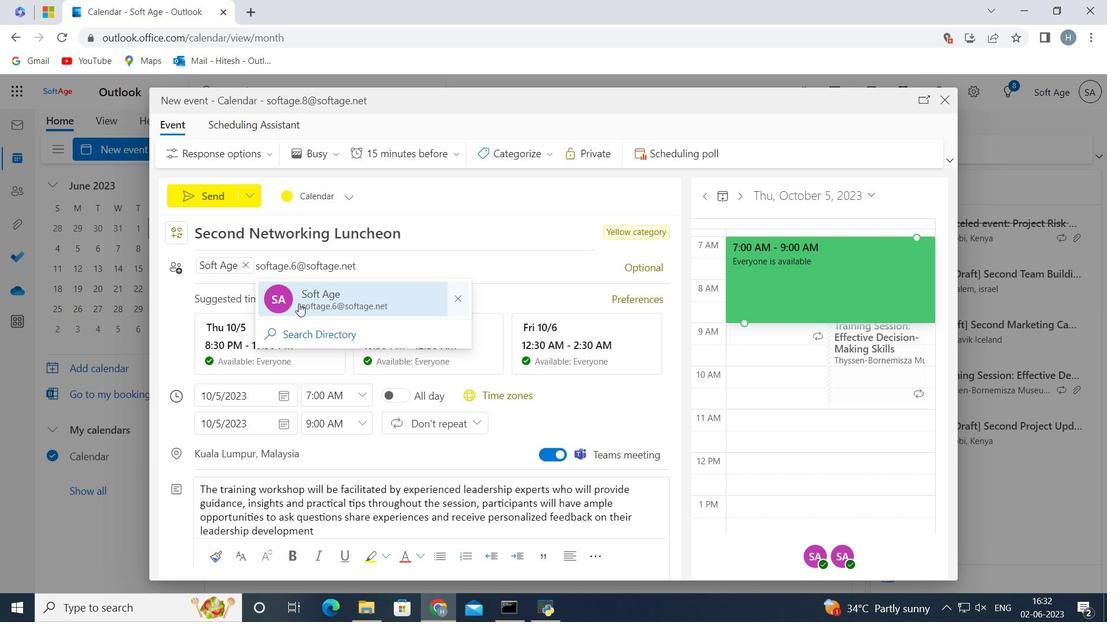 
Action: Mouse moved to (452, 160)
Screenshot: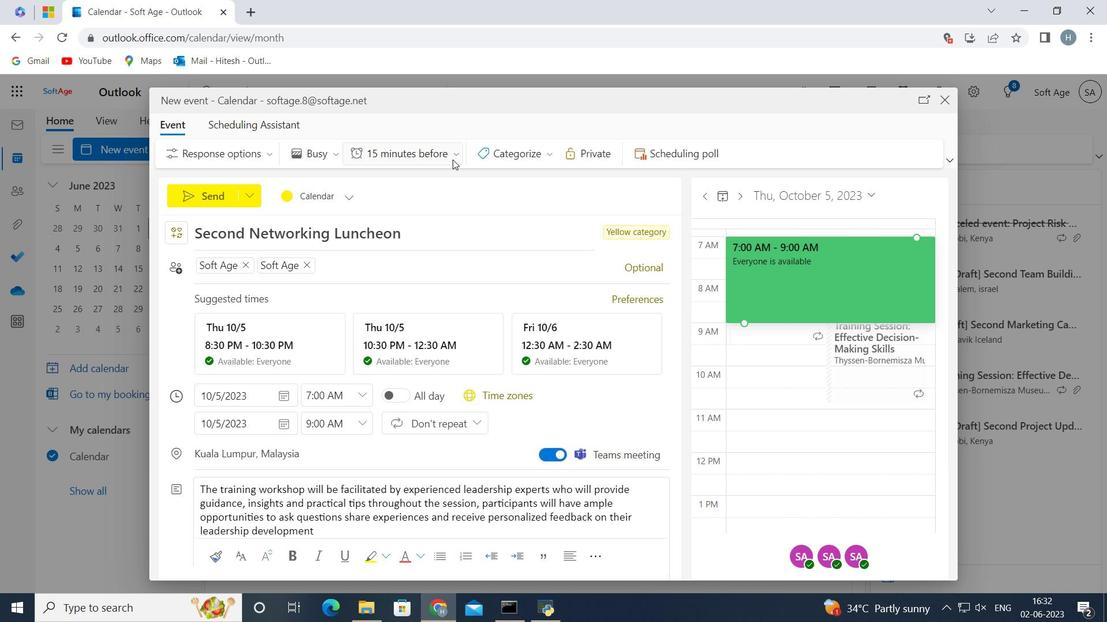 
Action: Mouse pressed left at (452, 160)
Screenshot: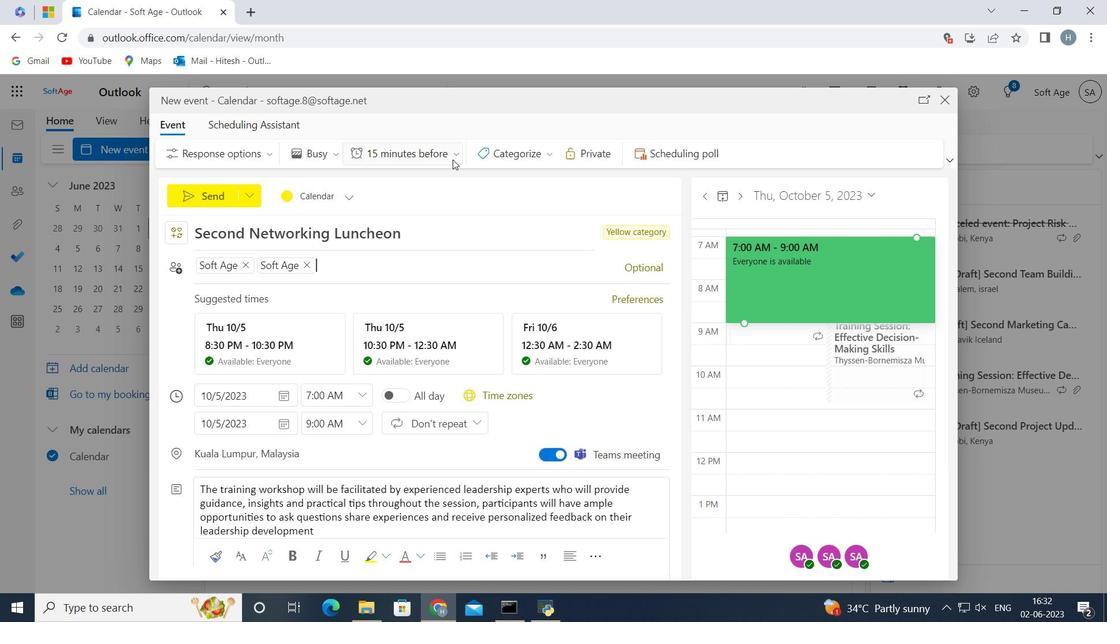 
Action: Mouse moved to (424, 258)
Screenshot: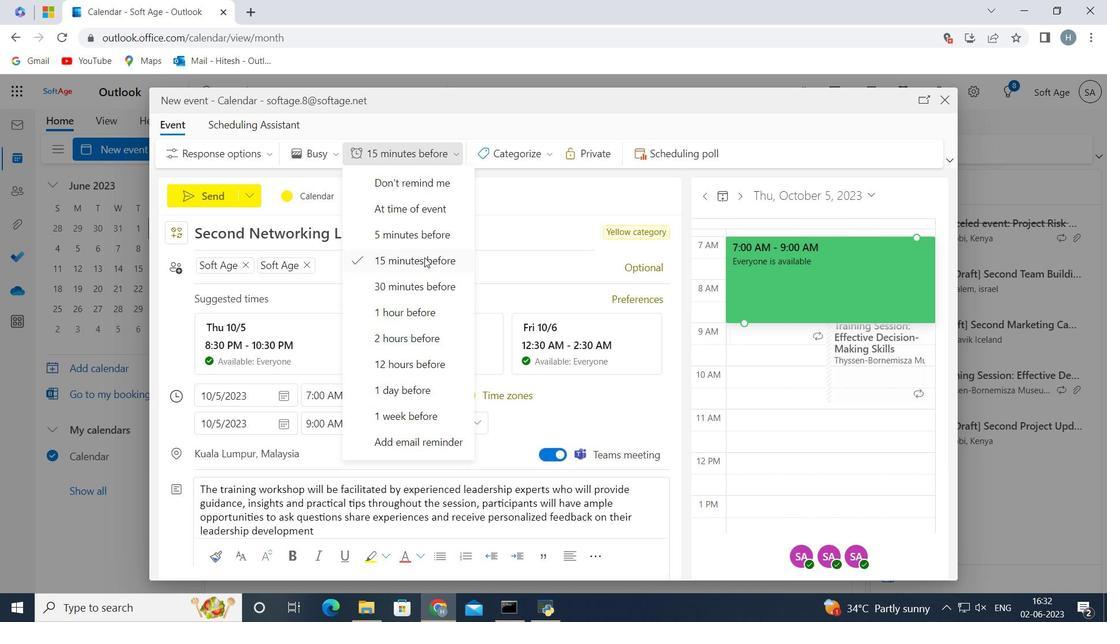 
Action: Mouse pressed left at (424, 258)
Screenshot: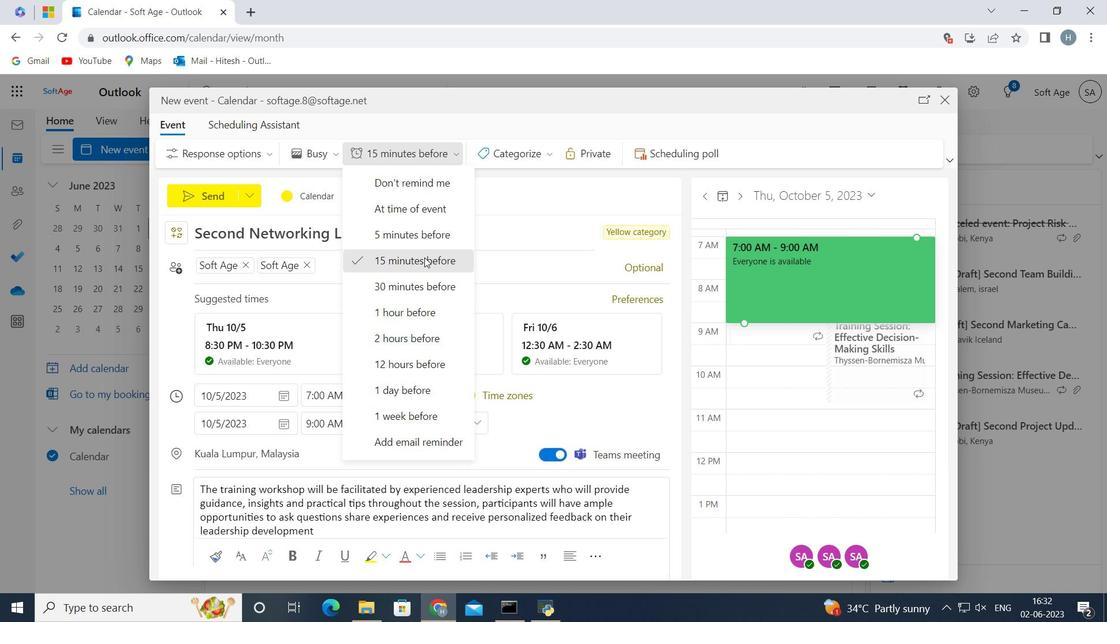 
Action: Mouse moved to (474, 235)
Screenshot: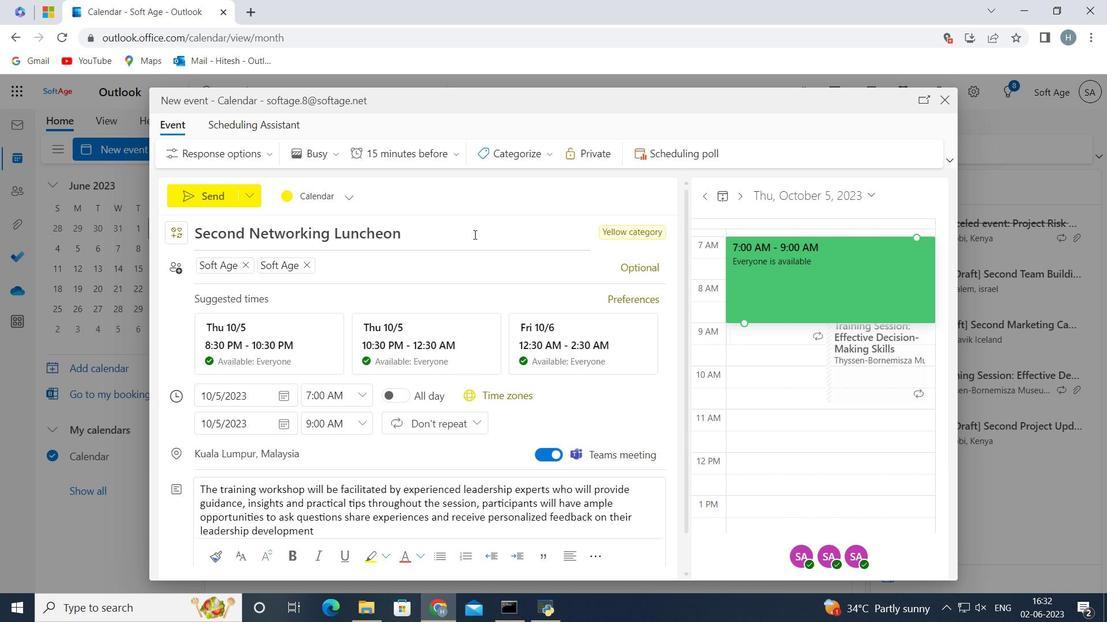 
